 Task: Search one way flight ticket for 1 adult, 6 children, 1 infant in seat and 1 infant on lap in business from Houston: George Bush Intercontinental/houston Airport to Rockford: Chicago Rockford International Airport(was Northwest Chicagoland Regional Airport At Rockford) on 5-1-2023. Choice of flights is Royal air maroc. Number of bags: 8 checked bags. Price is upto 85000. Outbound departure time preference is 21:30.
Action: Mouse moved to (299, 357)
Screenshot: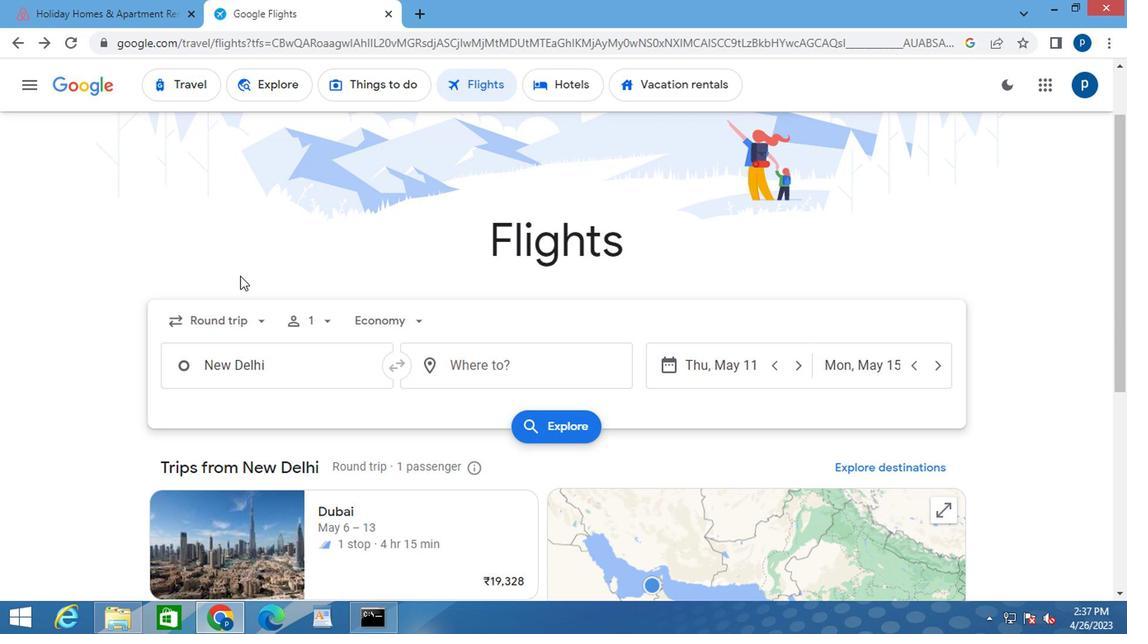 
Action: Mouse pressed left at (299, 357)
Screenshot: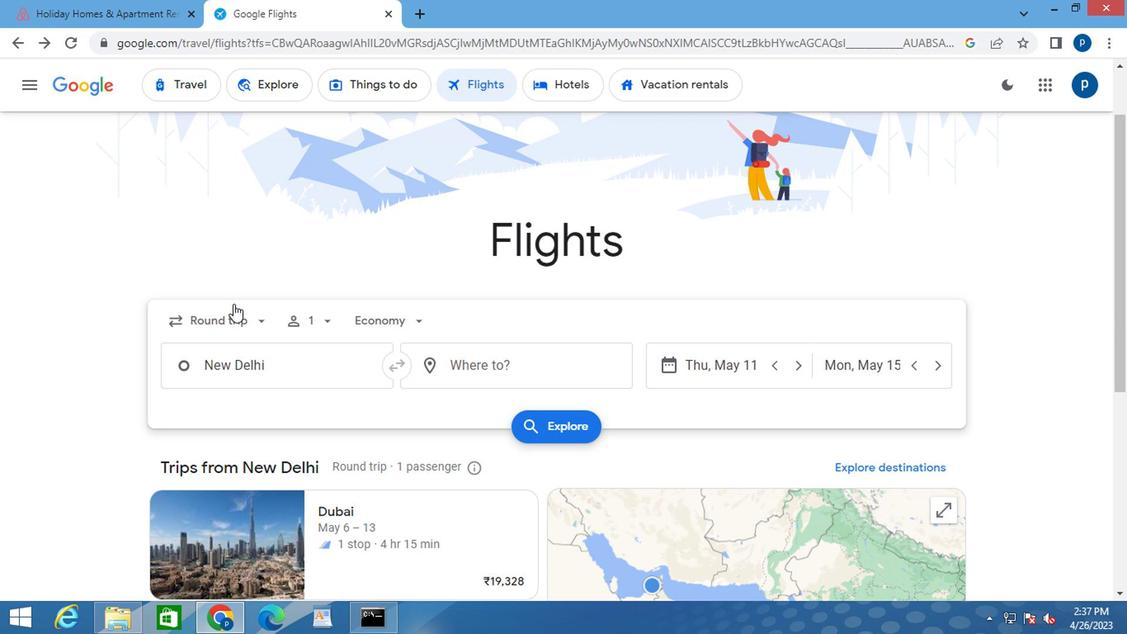 
Action: Mouse moved to (293, 412)
Screenshot: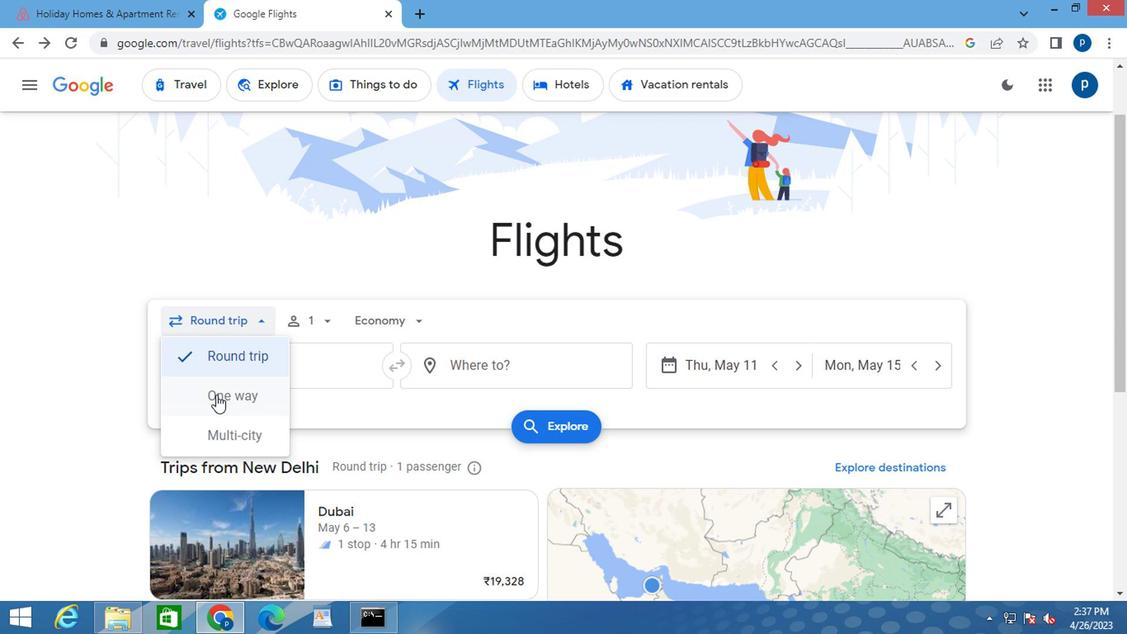 
Action: Mouse pressed left at (293, 412)
Screenshot: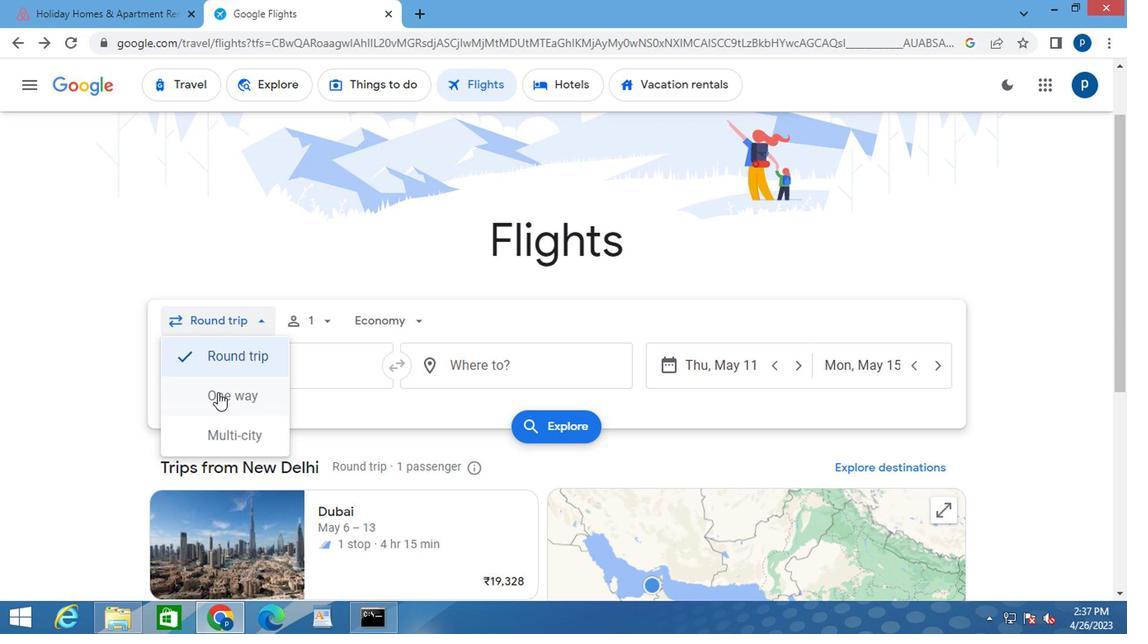 
Action: Mouse moved to (368, 369)
Screenshot: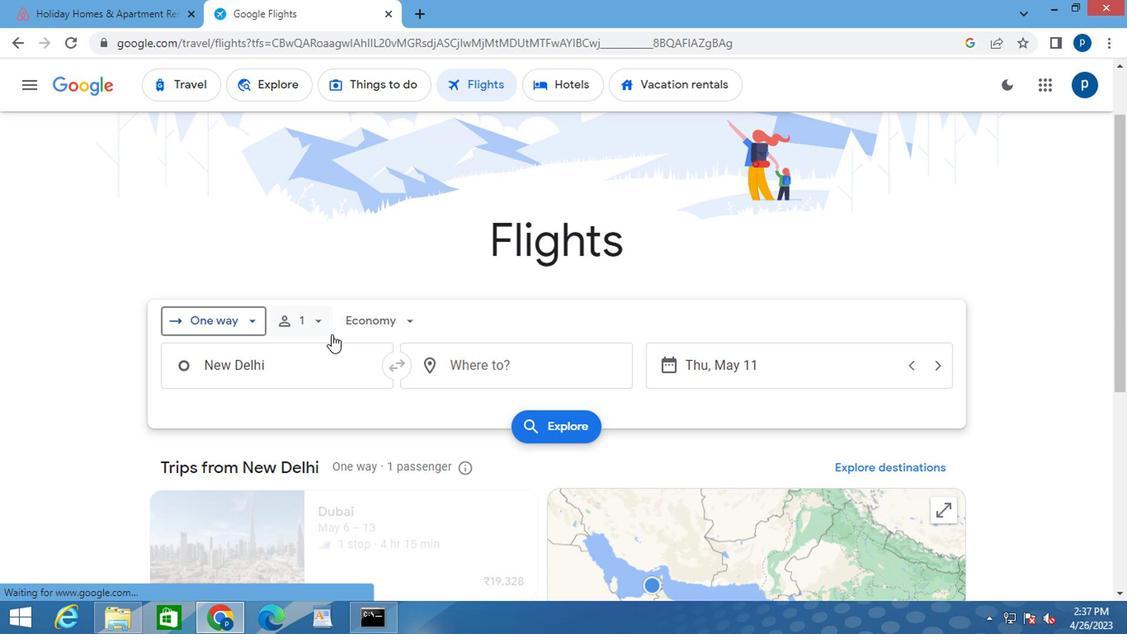 
Action: Mouse pressed left at (368, 369)
Screenshot: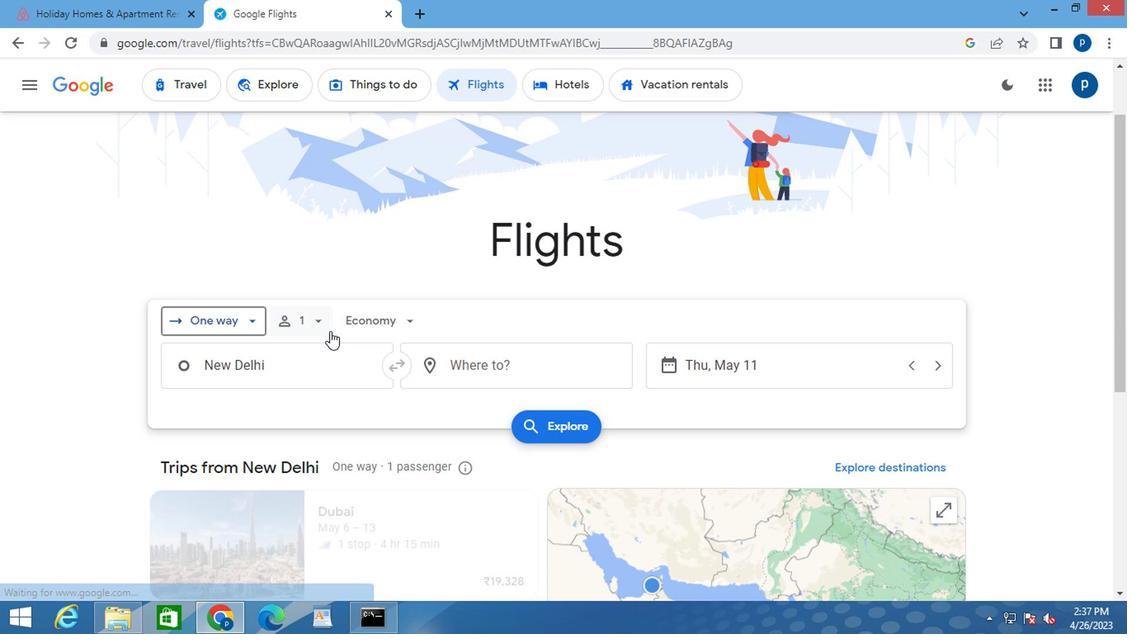 
Action: Mouse moved to (453, 424)
Screenshot: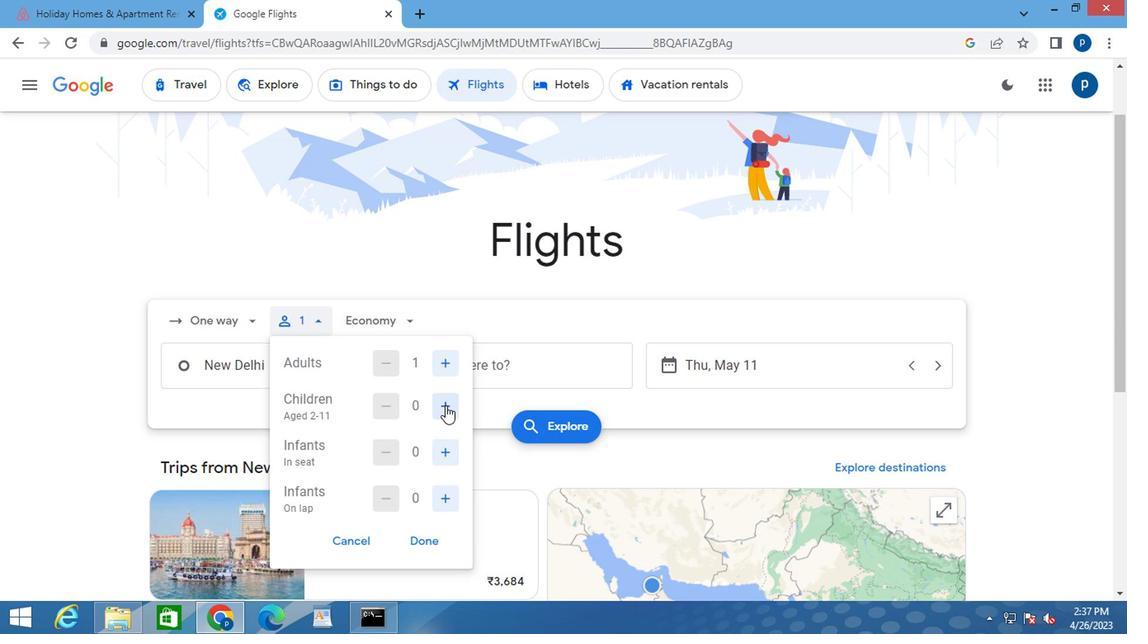 
Action: Mouse pressed left at (453, 424)
Screenshot: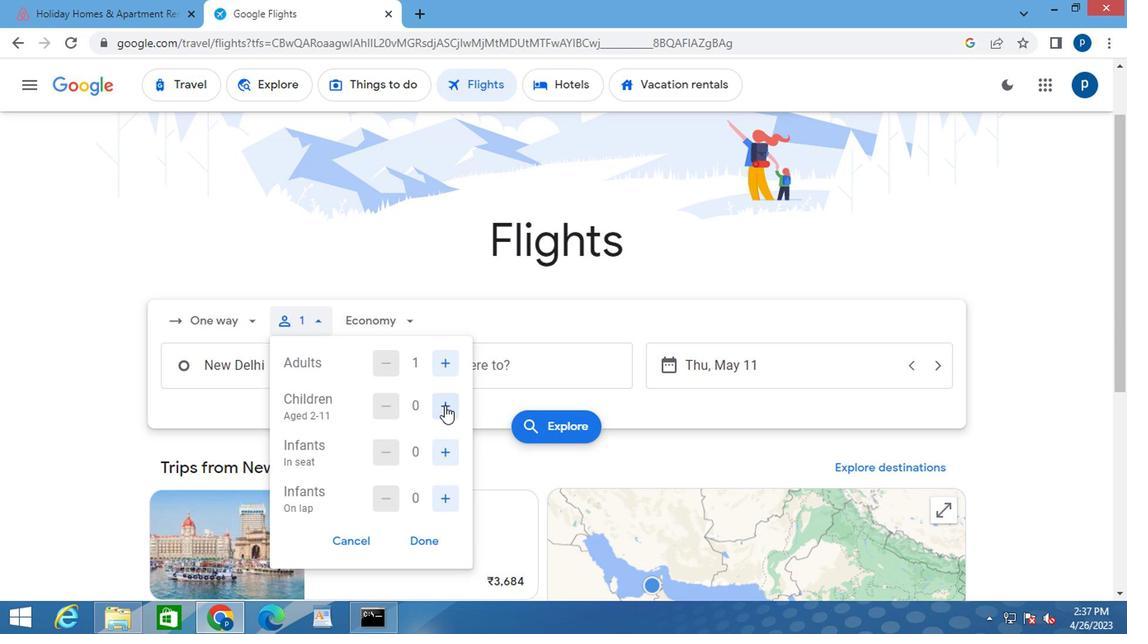 
Action: Mouse pressed left at (453, 424)
Screenshot: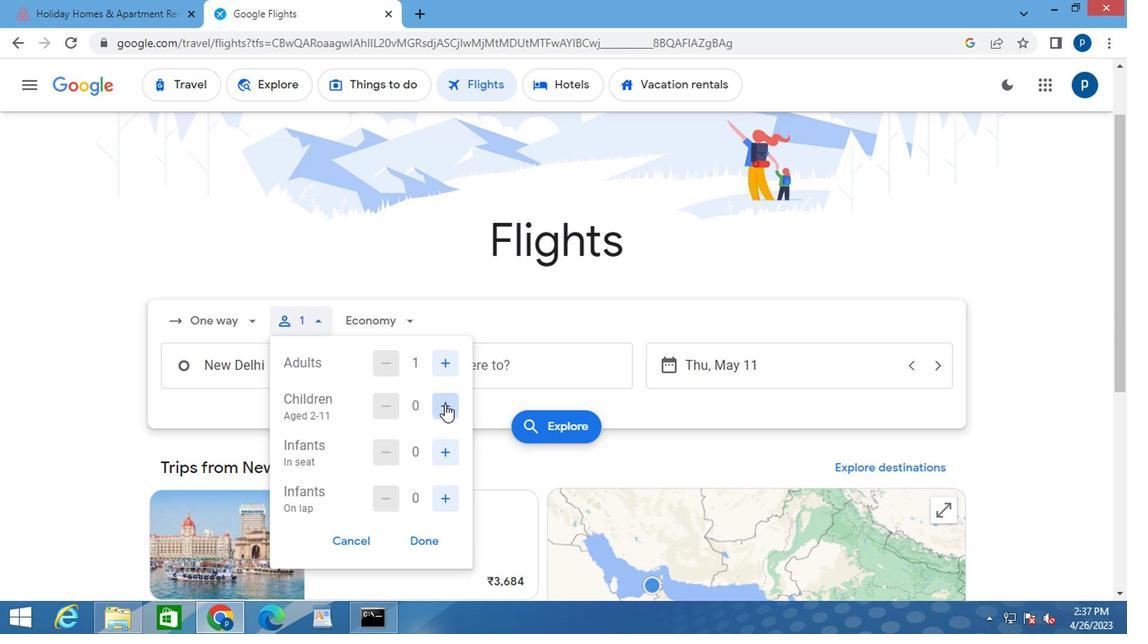 
Action: Mouse pressed left at (453, 424)
Screenshot: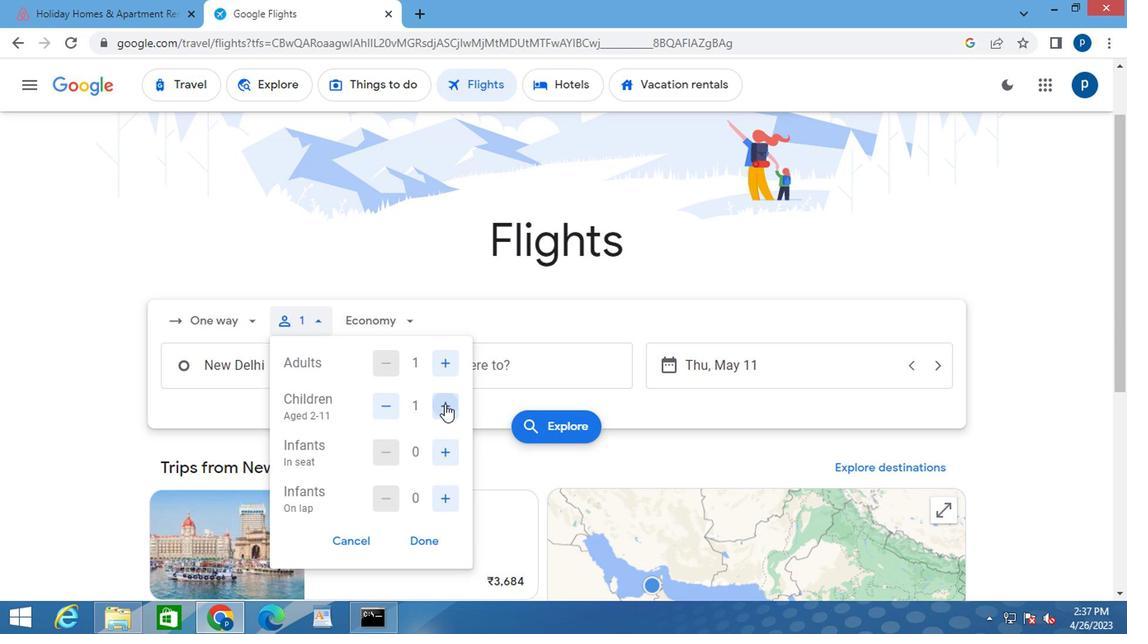 
Action: Mouse moved to (453, 424)
Screenshot: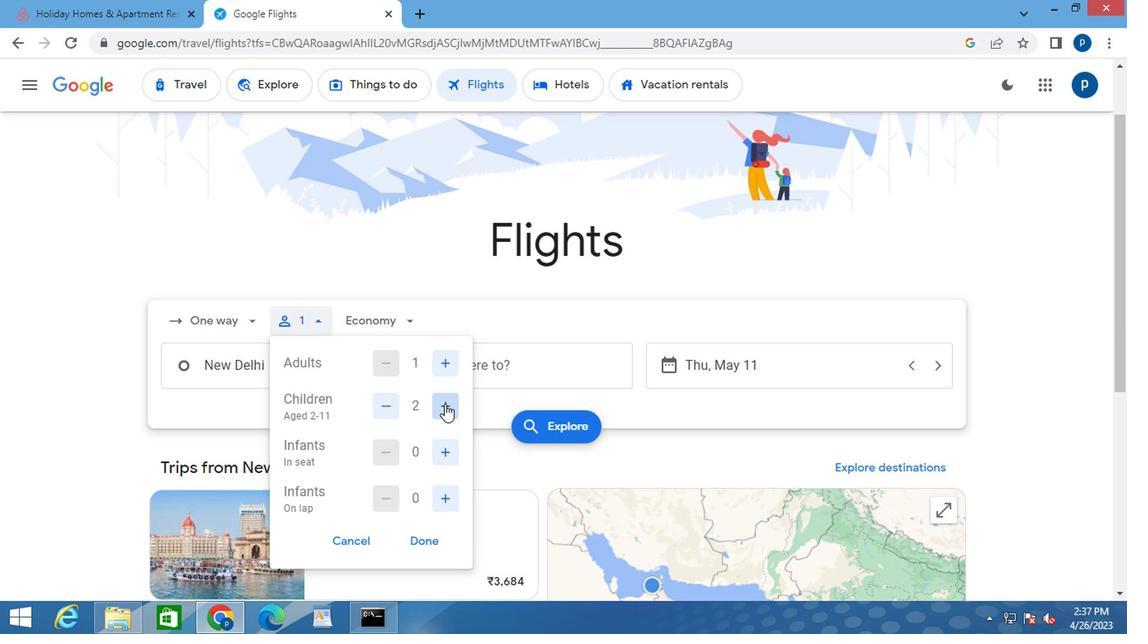 
Action: Mouse pressed left at (453, 424)
Screenshot: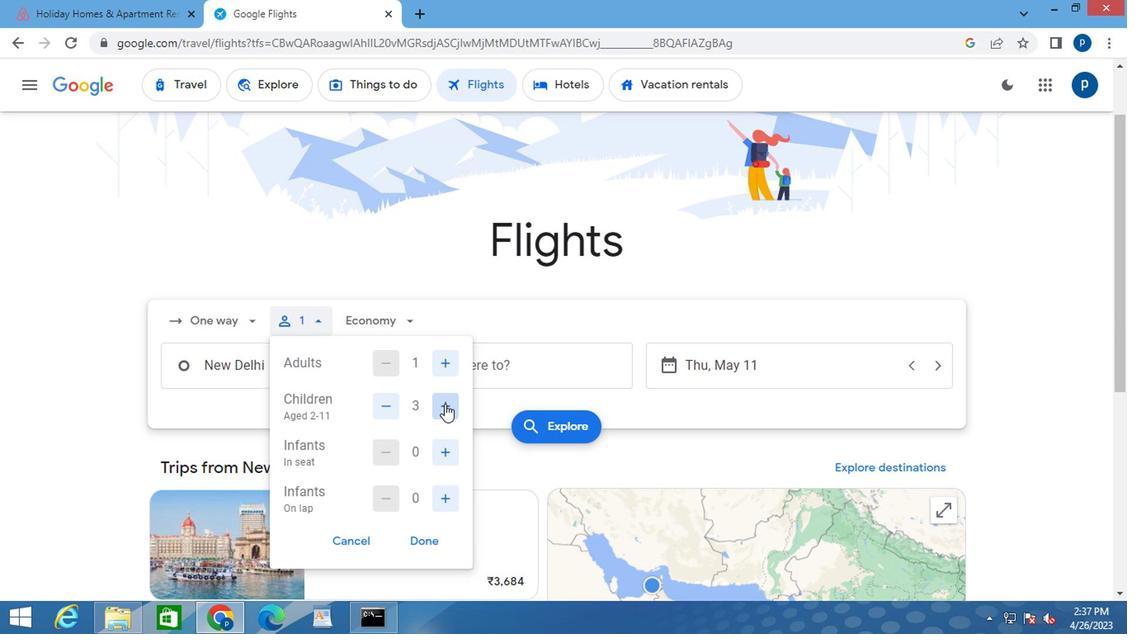 
Action: Mouse pressed left at (453, 424)
Screenshot: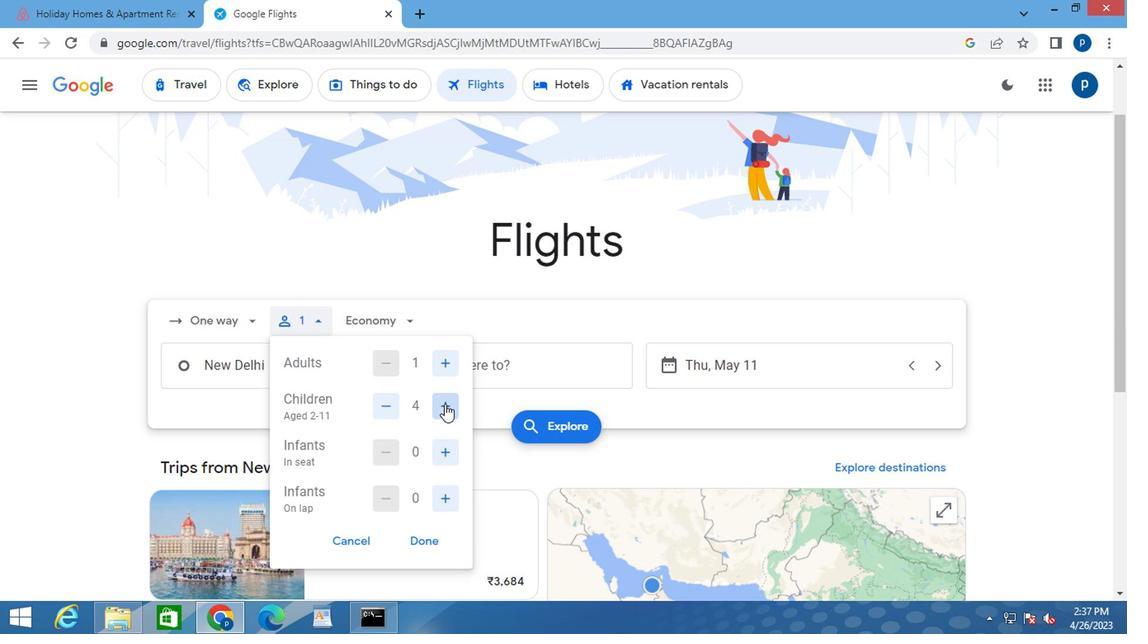 
Action: Mouse pressed left at (453, 424)
Screenshot: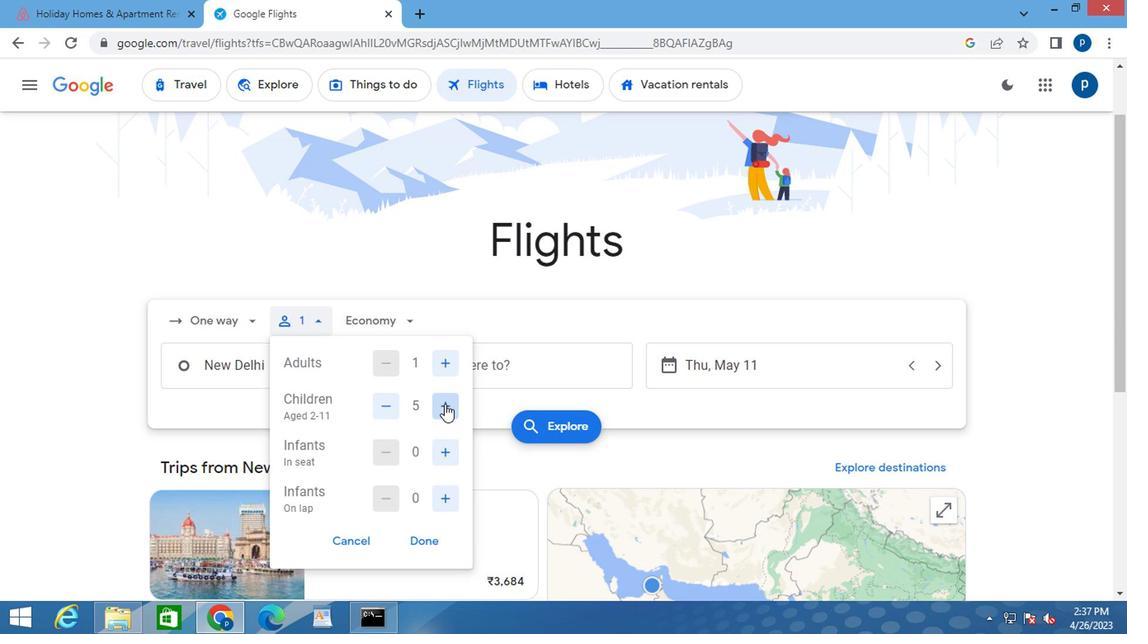 
Action: Mouse moved to (453, 455)
Screenshot: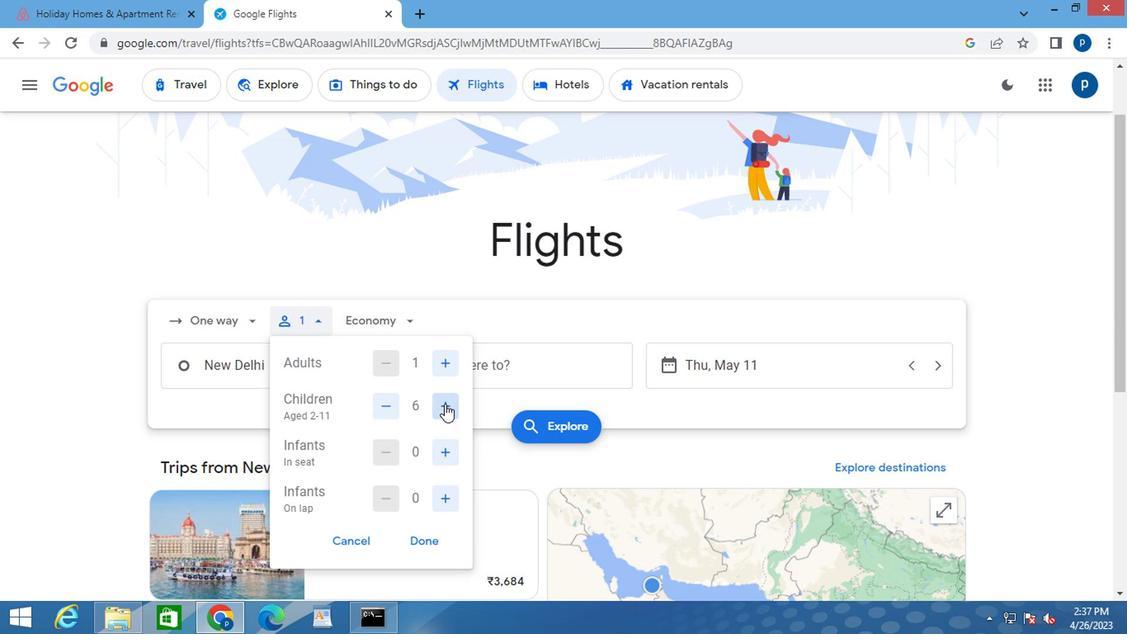 
Action: Mouse pressed left at (453, 455)
Screenshot: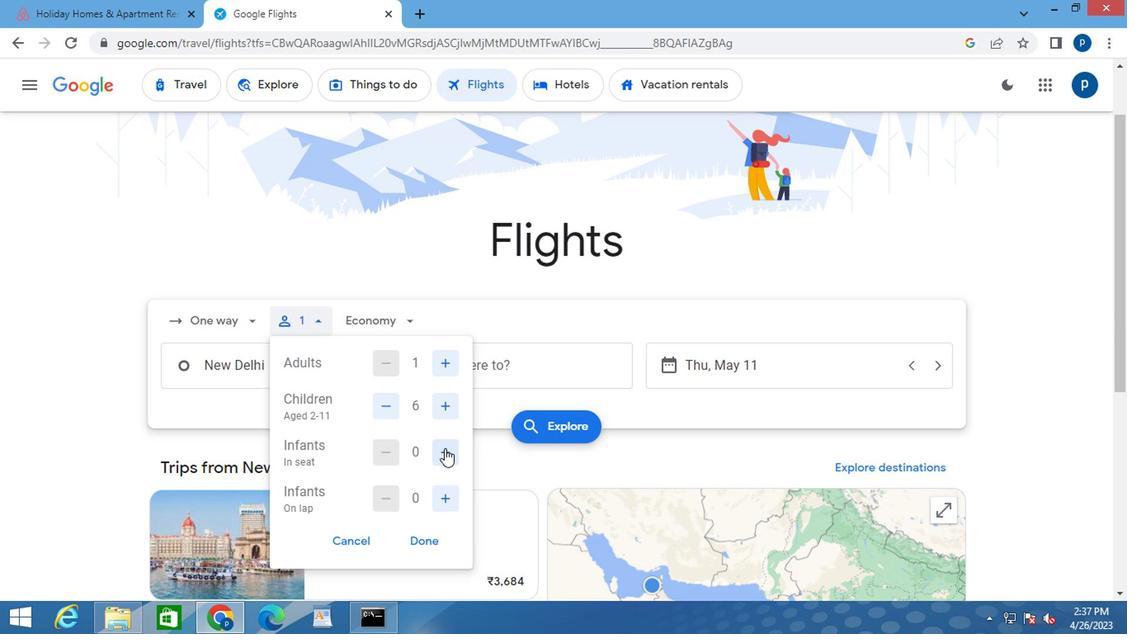 
Action: Mouse moved to (452, 488)
Screenshot: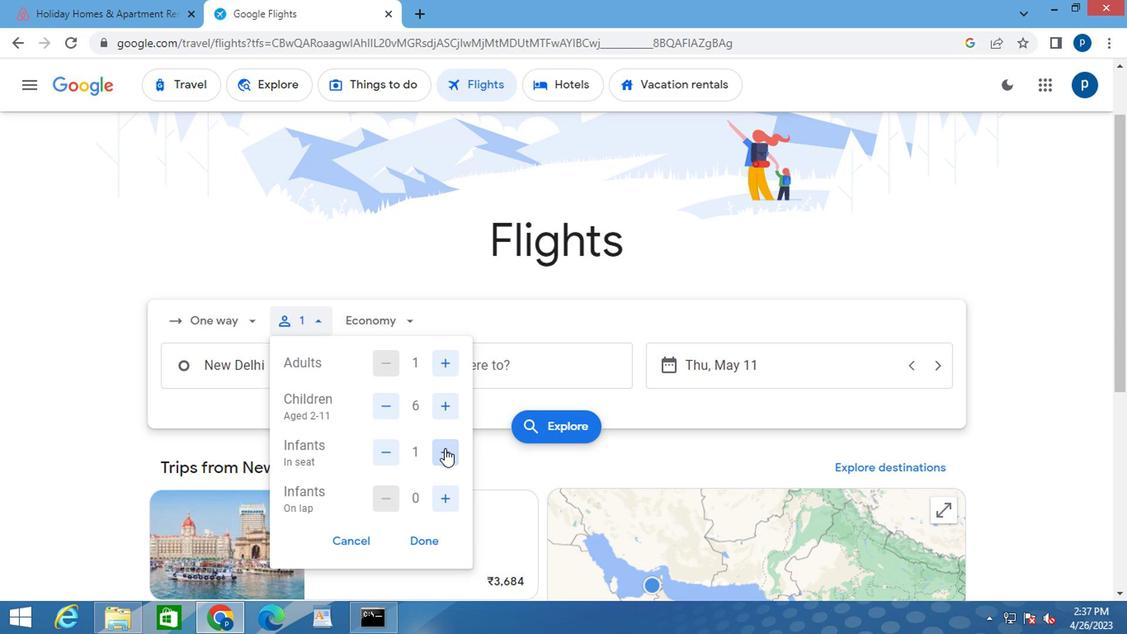 
Action: Mouse pressed left at (452, 488)
Screenshot: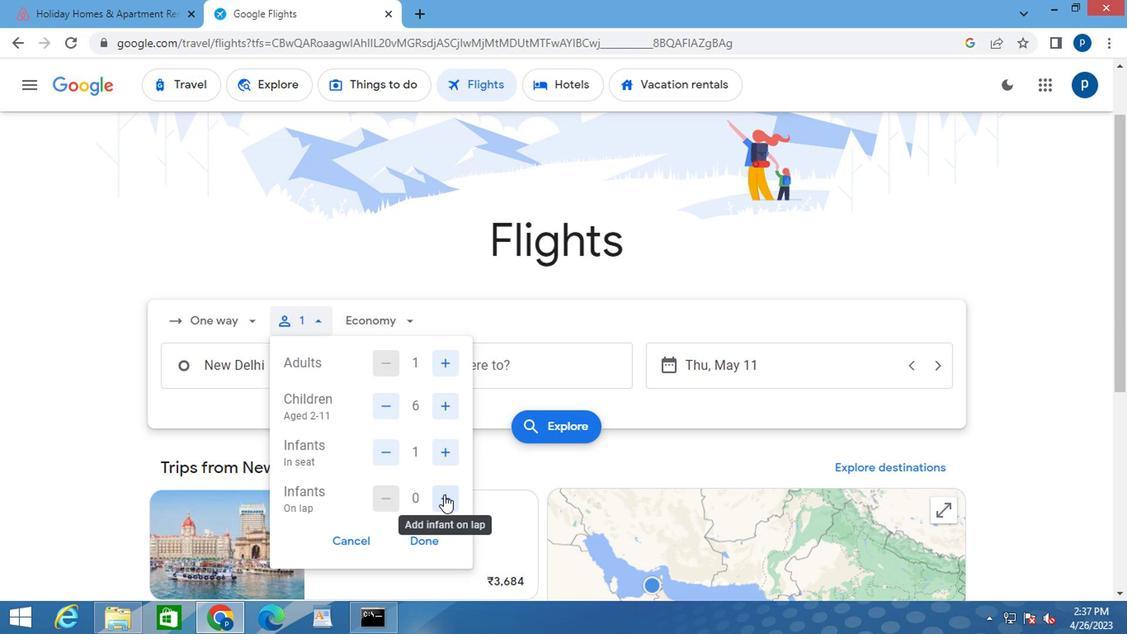 
Action: Mouse moved to (442, 517)
Screenshot: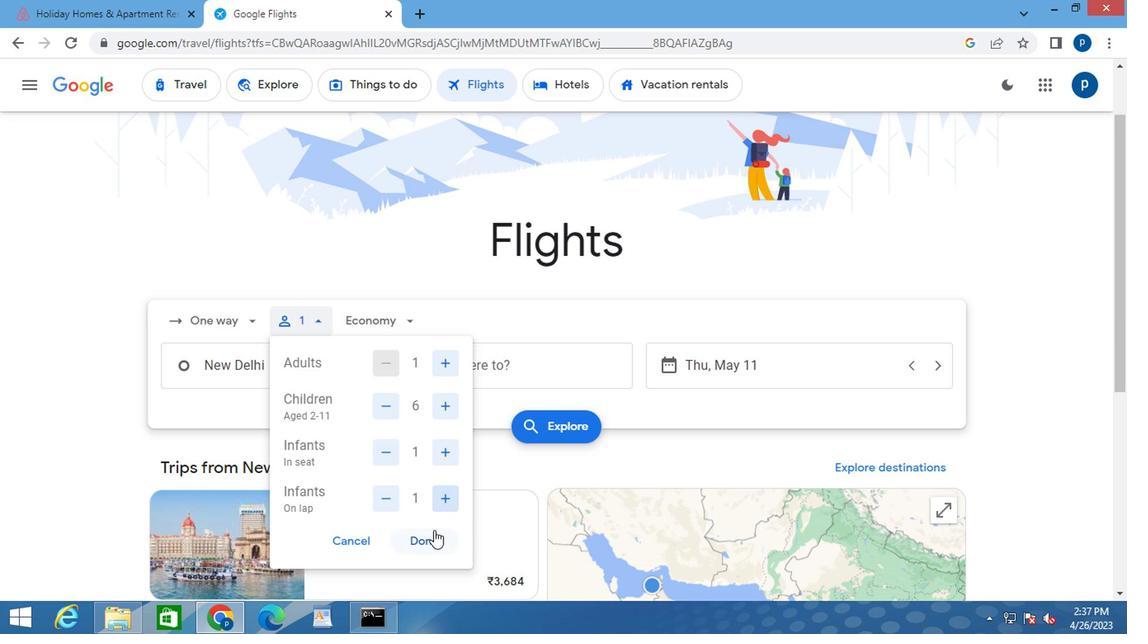 
Action: Mouse pressed left at (442, 517)
Screenshot: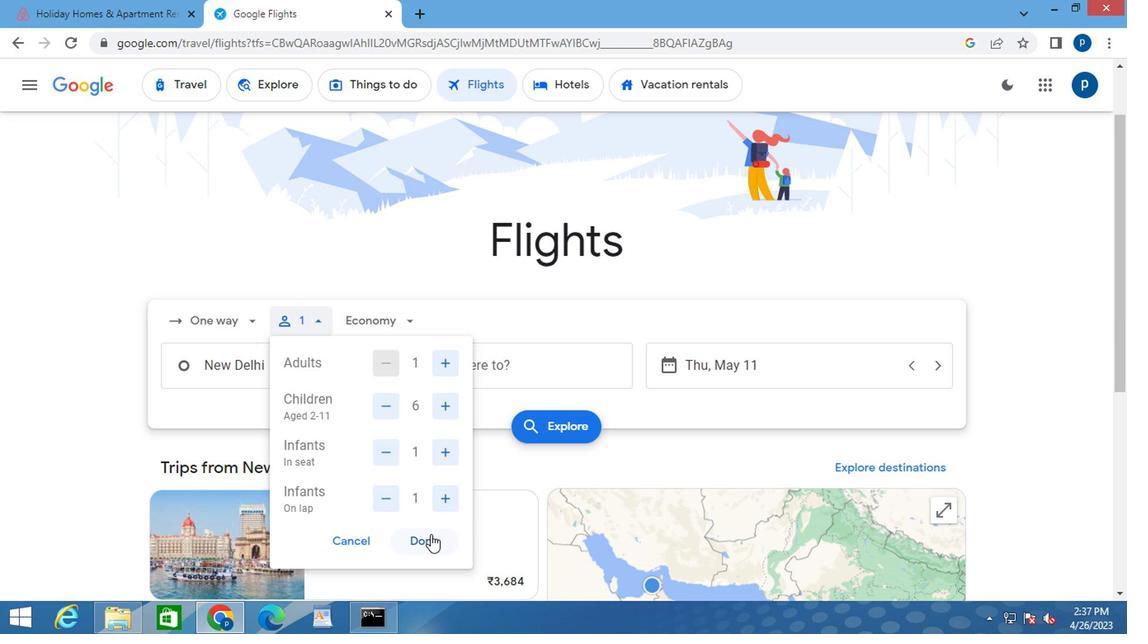 
Action: Mouse moved to (416, 374)
Screenshot: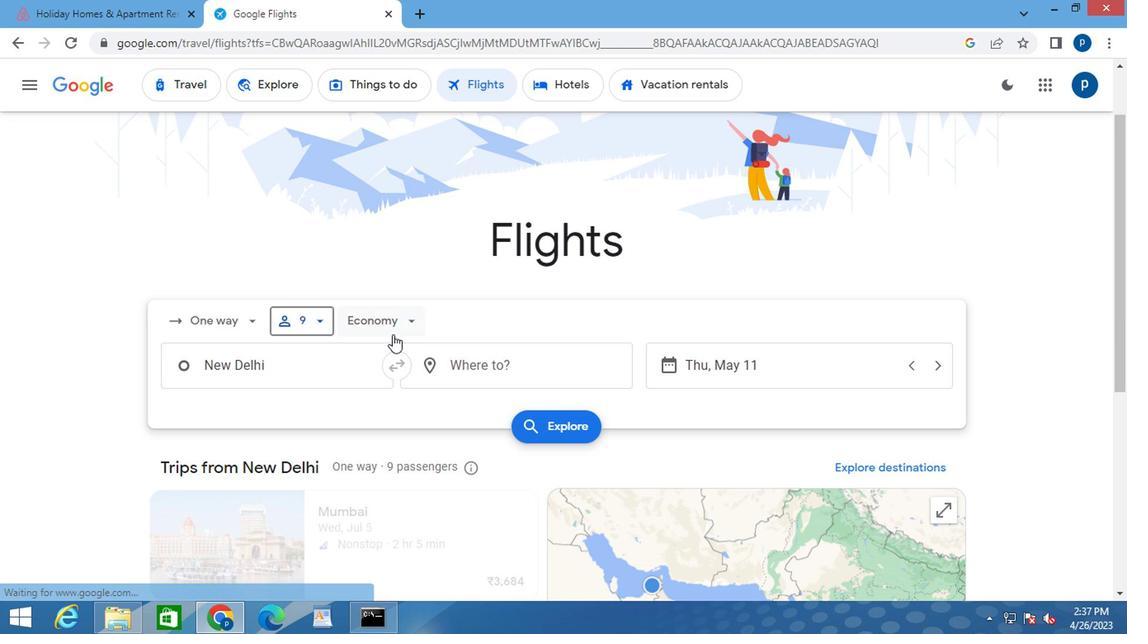 
Action: Mouse pressed left at (416, 374)
Screenshot: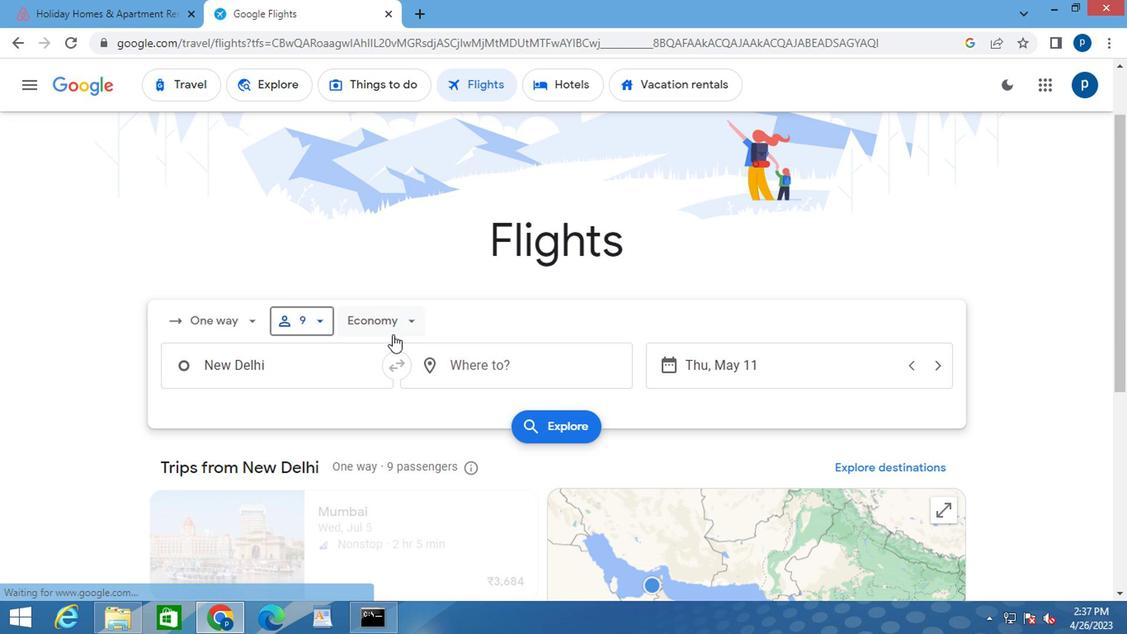 
Action: Mouse moved to (435, 443)
Screenshot: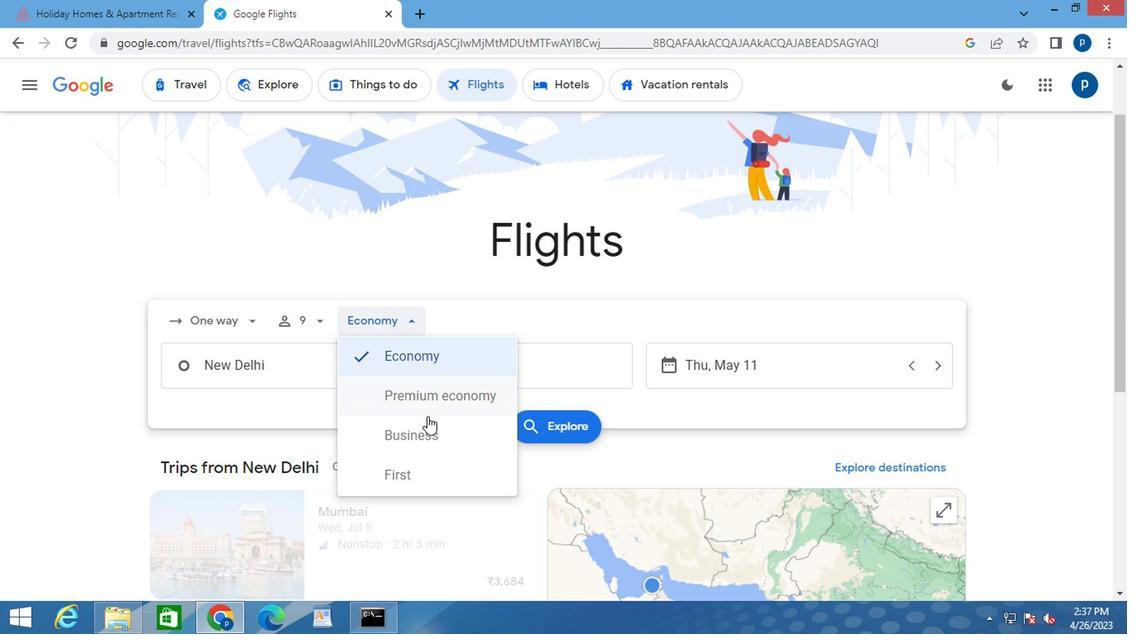 
Action: Mouse pressed left at (435, 443)
Screenshot: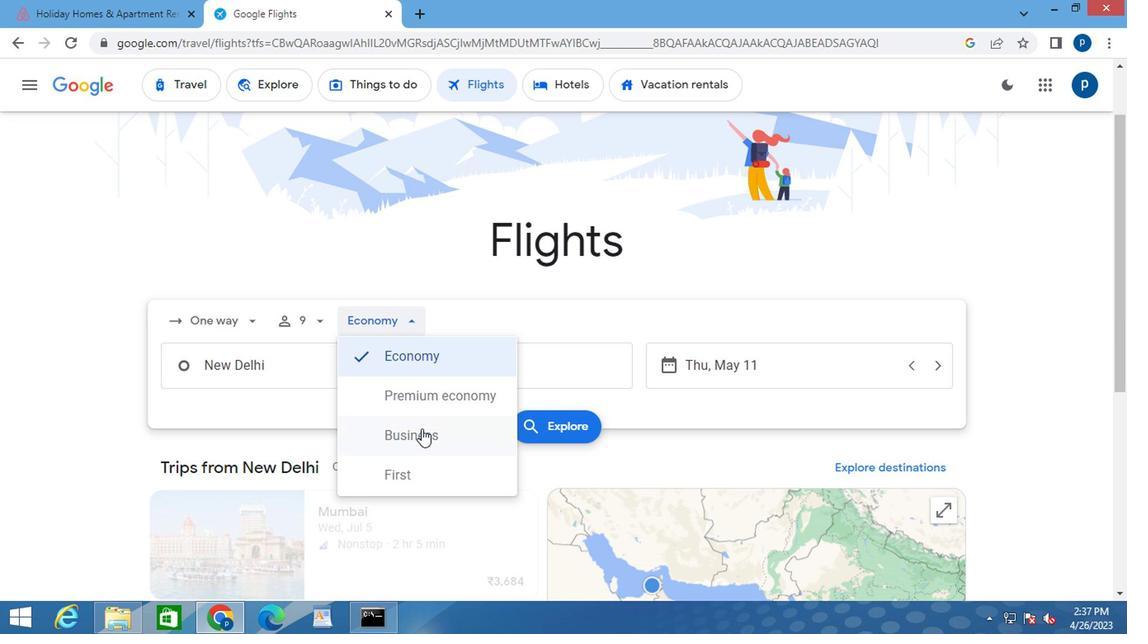 
Action: Mouse moved to (332, 397)
Screenshot: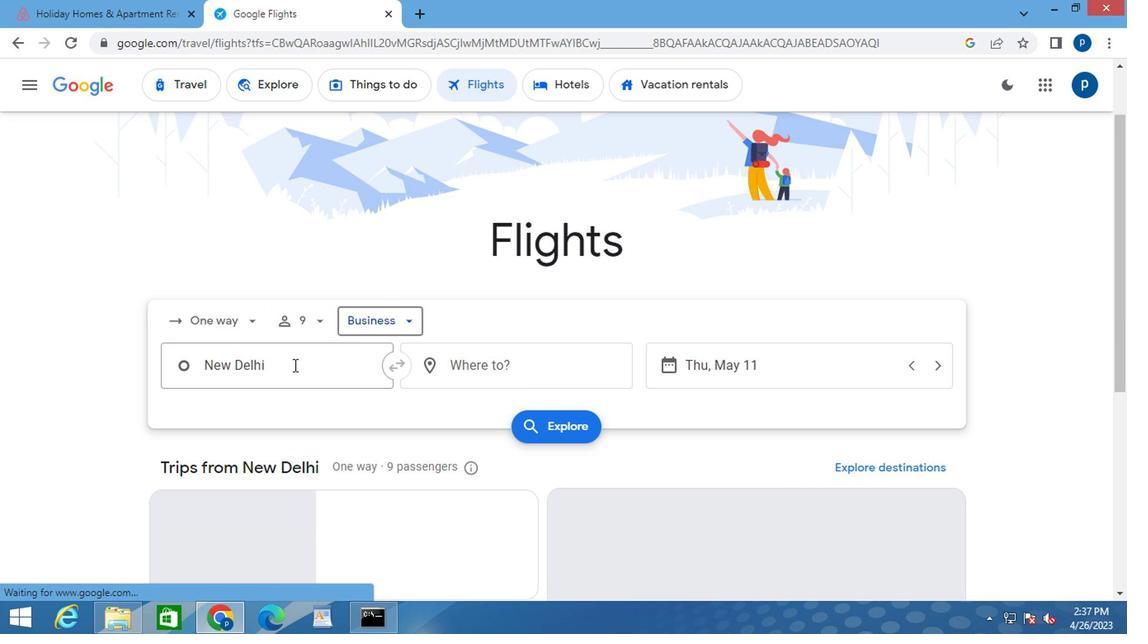 
Action: Mouse pressed left at (332, 397)
Screenshot: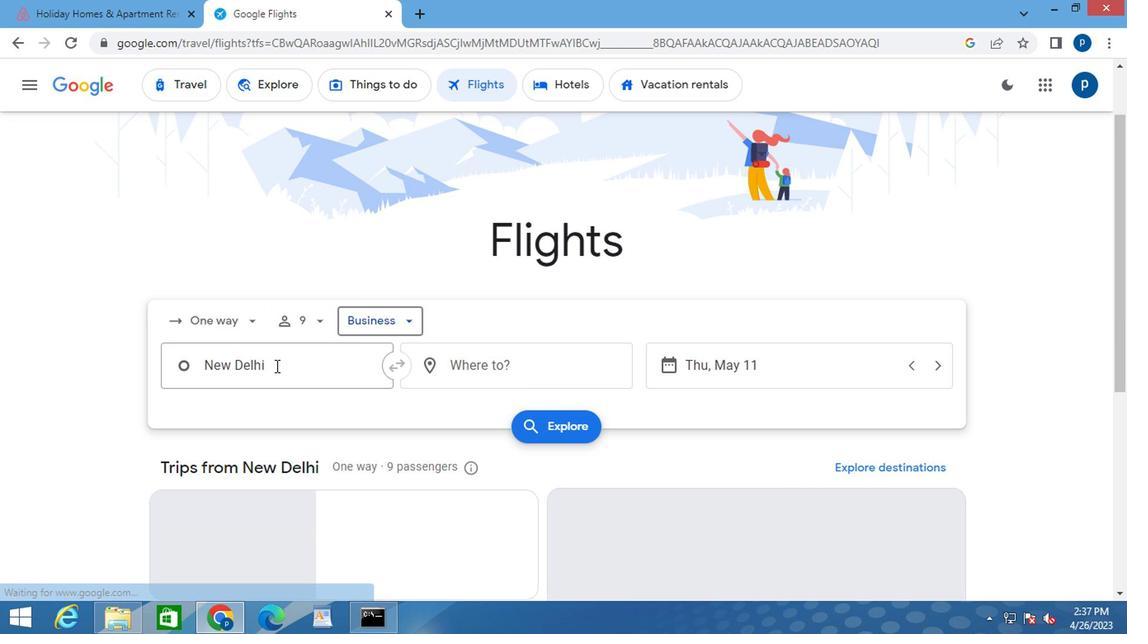 
Action: Mouse pressed left at (332, 397)
Screenshot: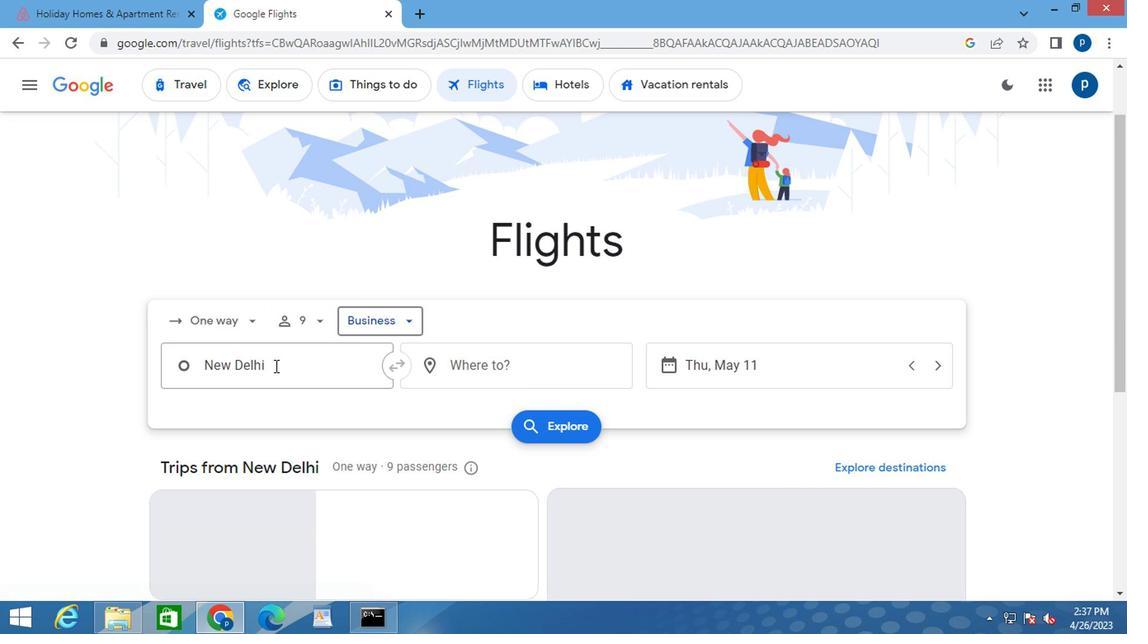 
Action: Key pressed <Key.caps_lock>g<Key.caps_lock>eorge<Key.space><Key.caps_lock>b<Key.caps_lock>ush
Screenshot: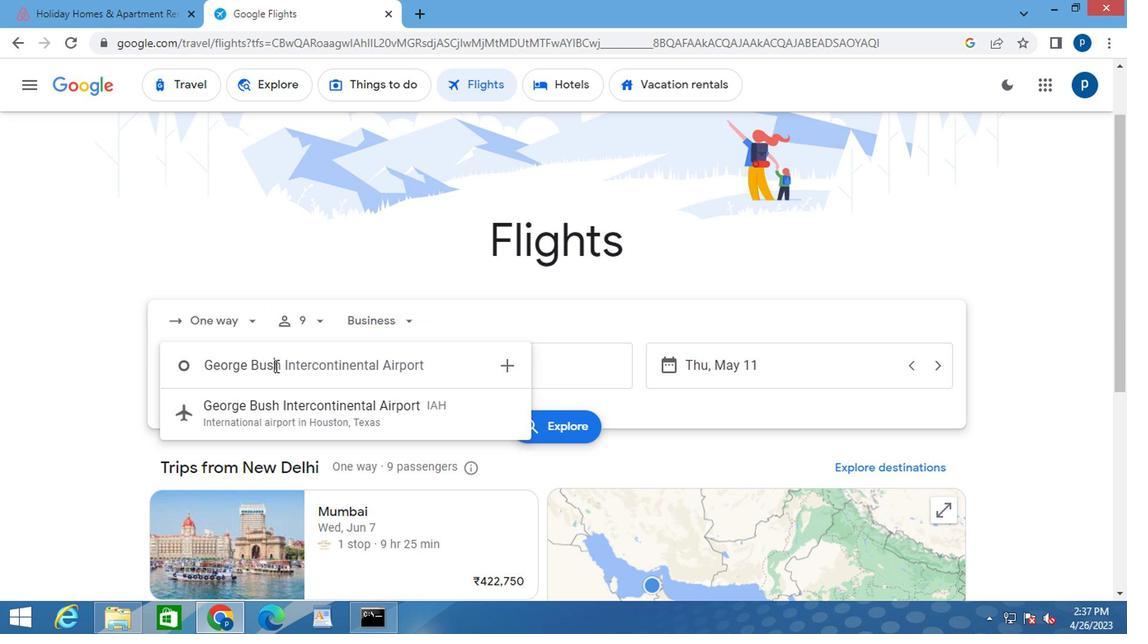 
Action: Mouse moved to (393, 440)
Screenshot: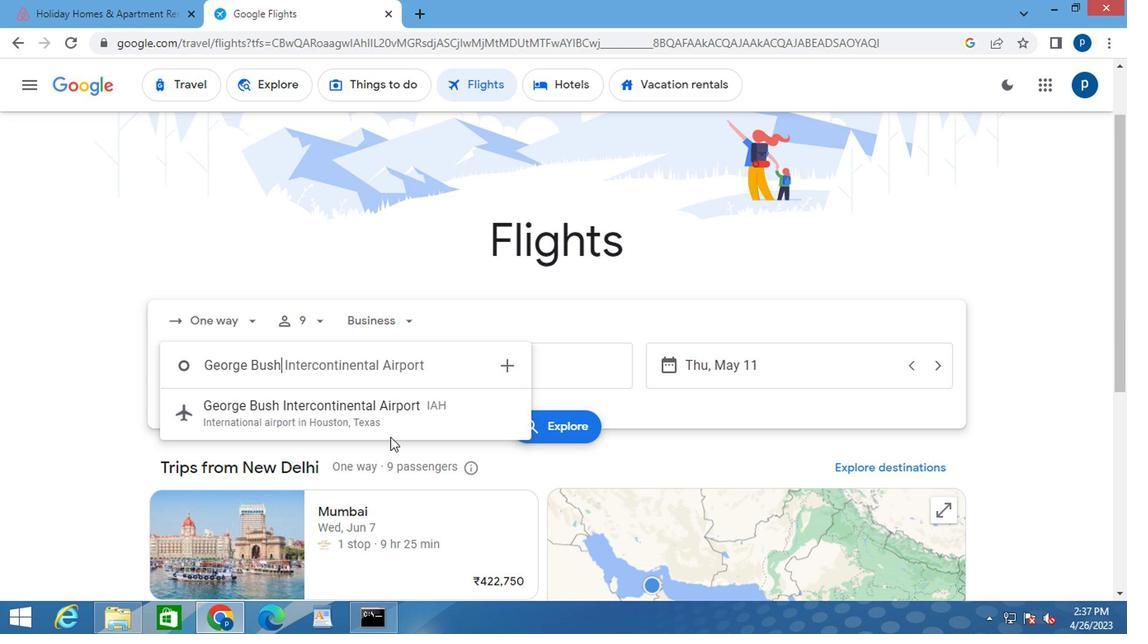 
Action: Mouse pressed left at (393, 440)
Screenshot: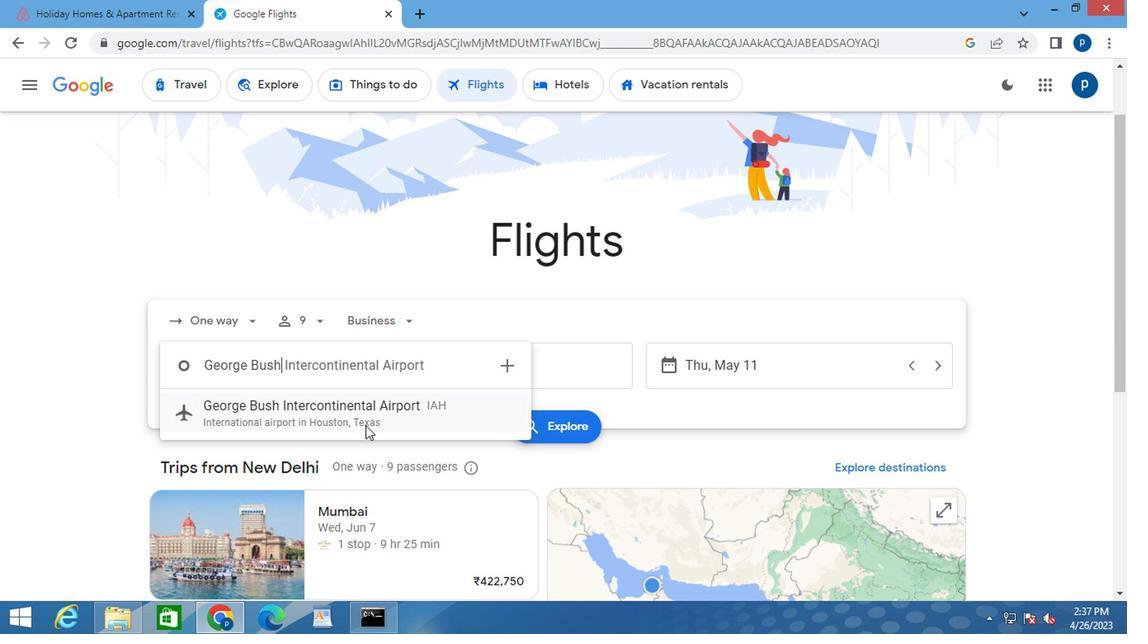 
Action: Mouse moved to (489, 404)
Screenshot: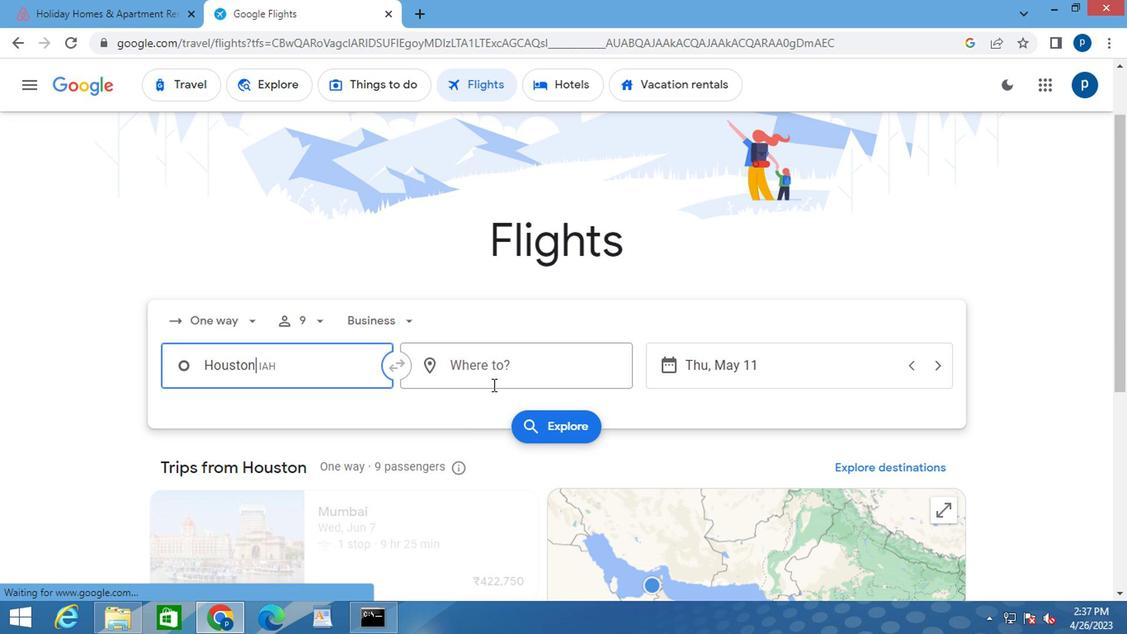 
Action: Mouse pressed left at (489, 404)
Screenshot: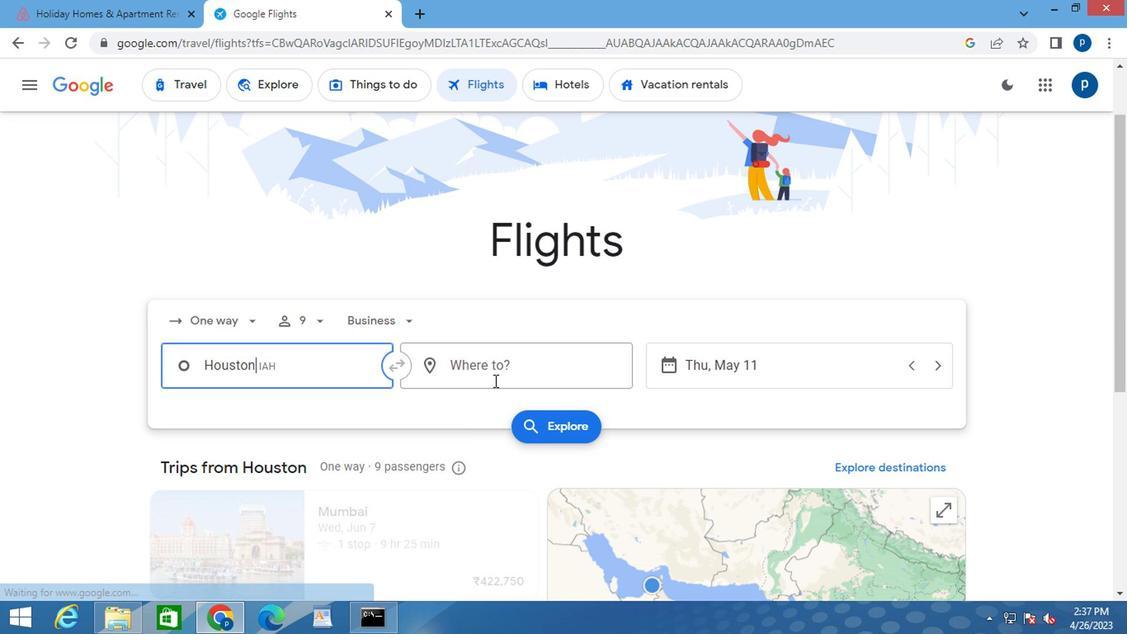 
Action: Key pressed <Key.caps_lock>c<Key.caps_lock>hicago
Screenshot: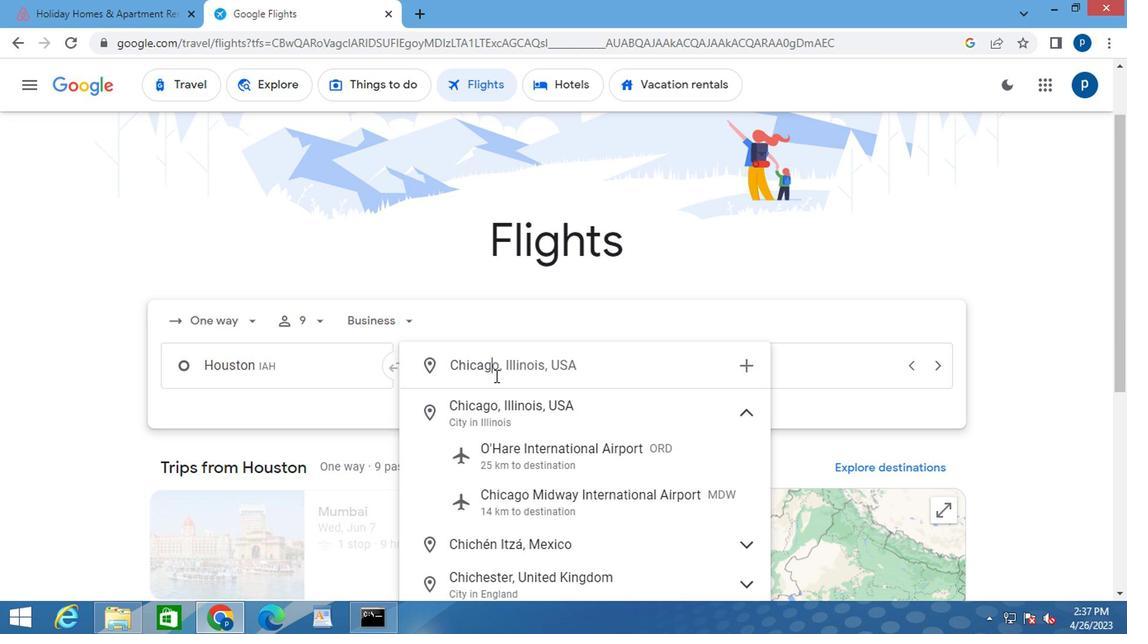
Action: Mouse moved to (535, 521)
Screenshot: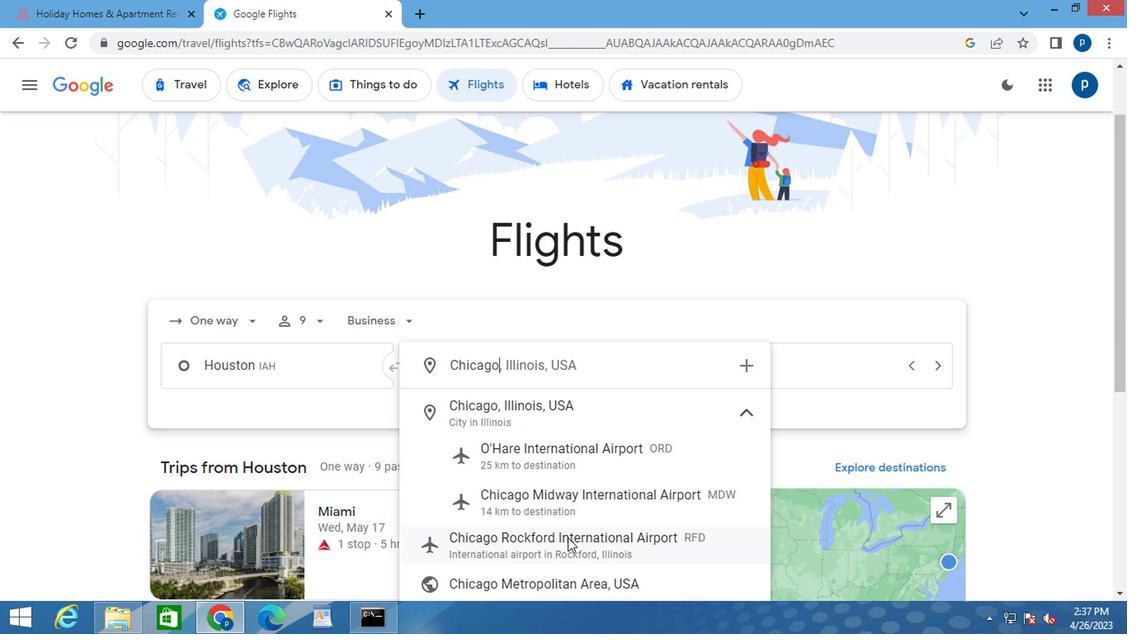 
Action: Mouse pressed left at (535, 521)
Screenshot: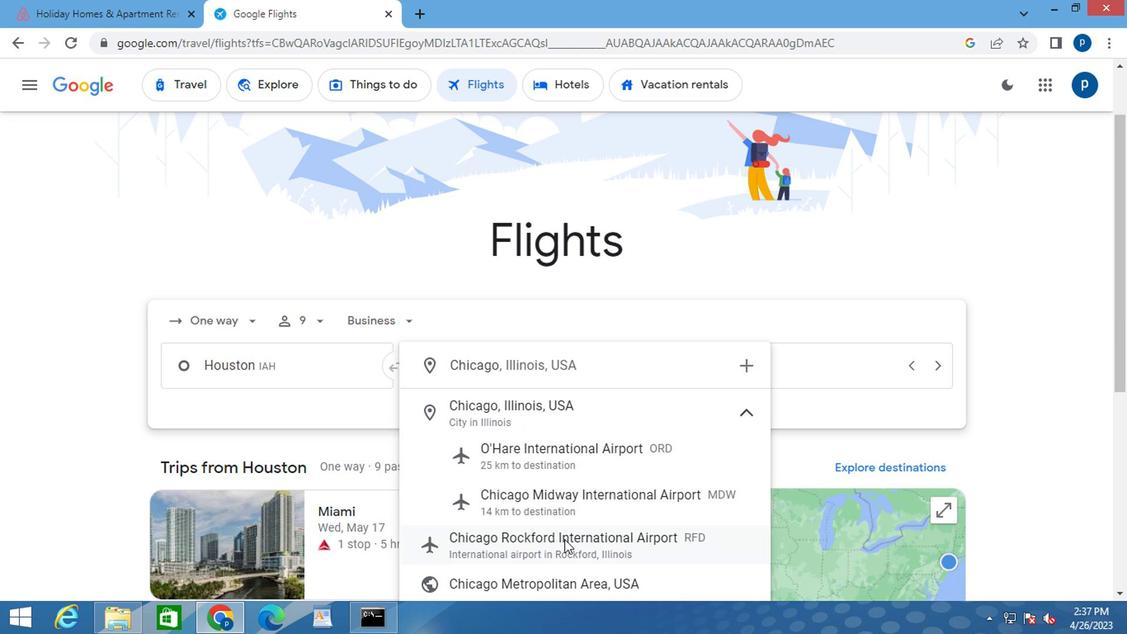 
Action: Mouse moved to (610, 398)
Screenshot: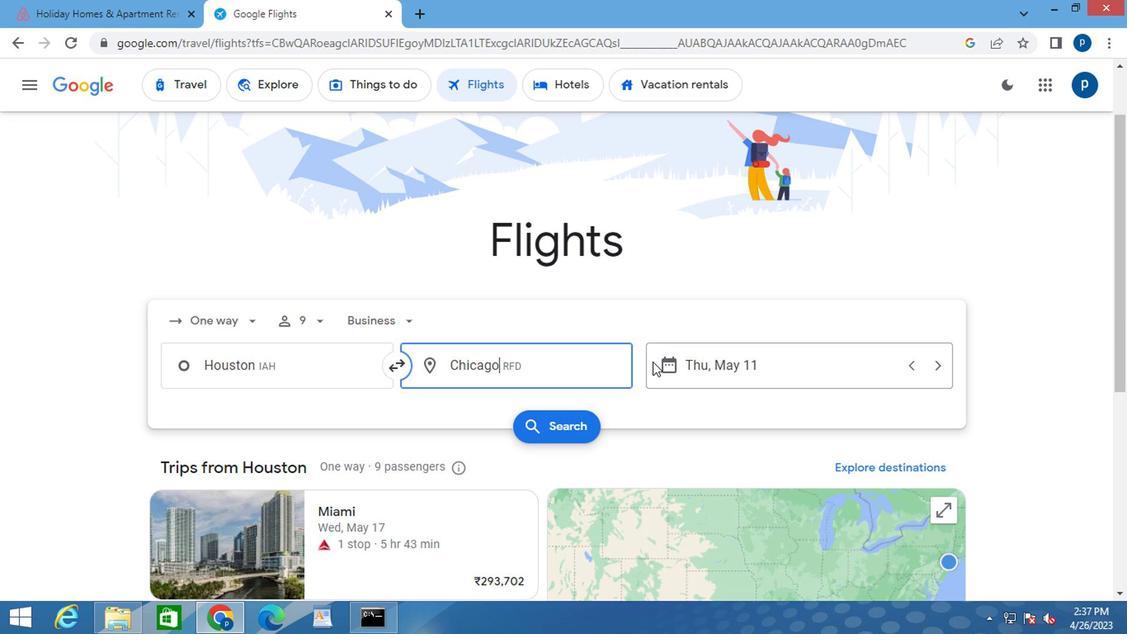 
Action: Mouse pressed left at (610, 398)
Screenshot: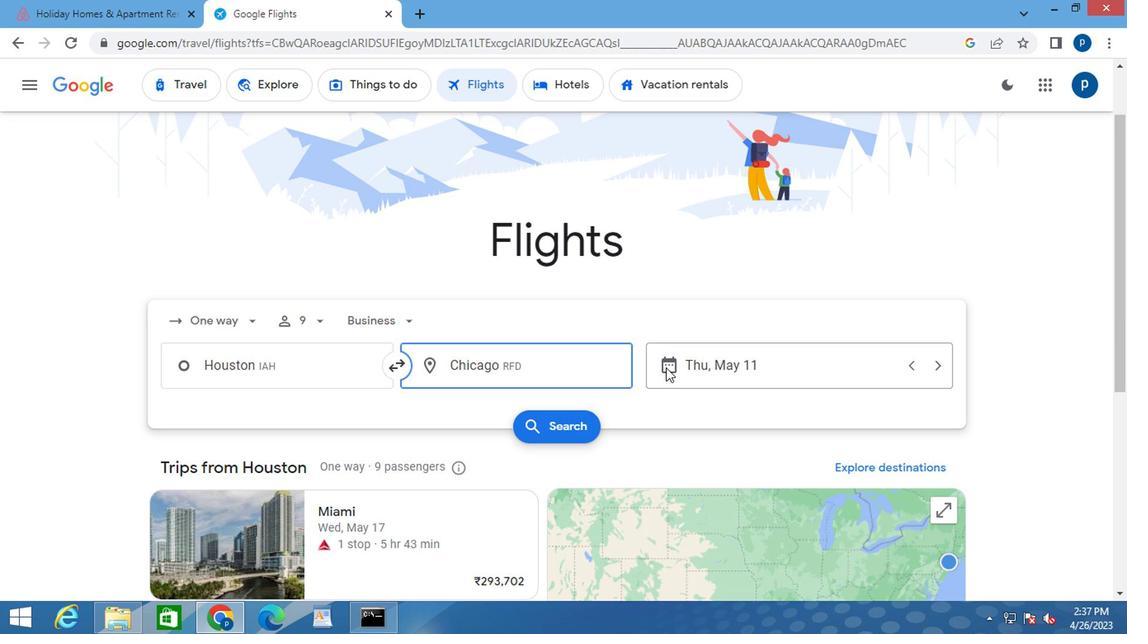 
Action: Mouse moved to (647, 331)
Screenshot: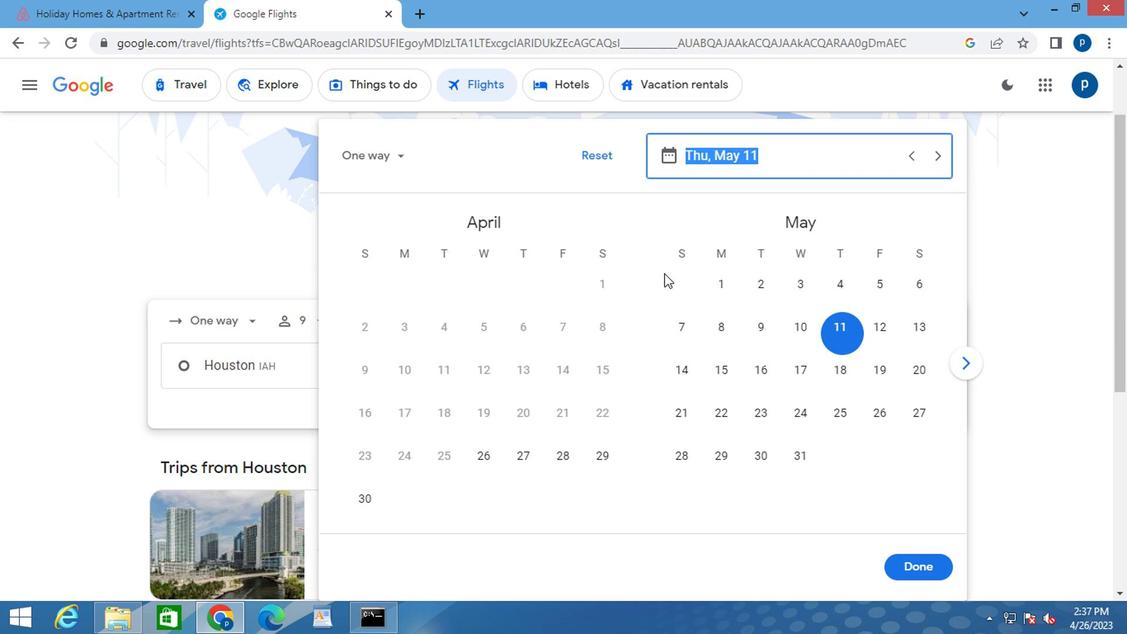 
Action: Mouse pressed left at (647, 331)
Screenshot: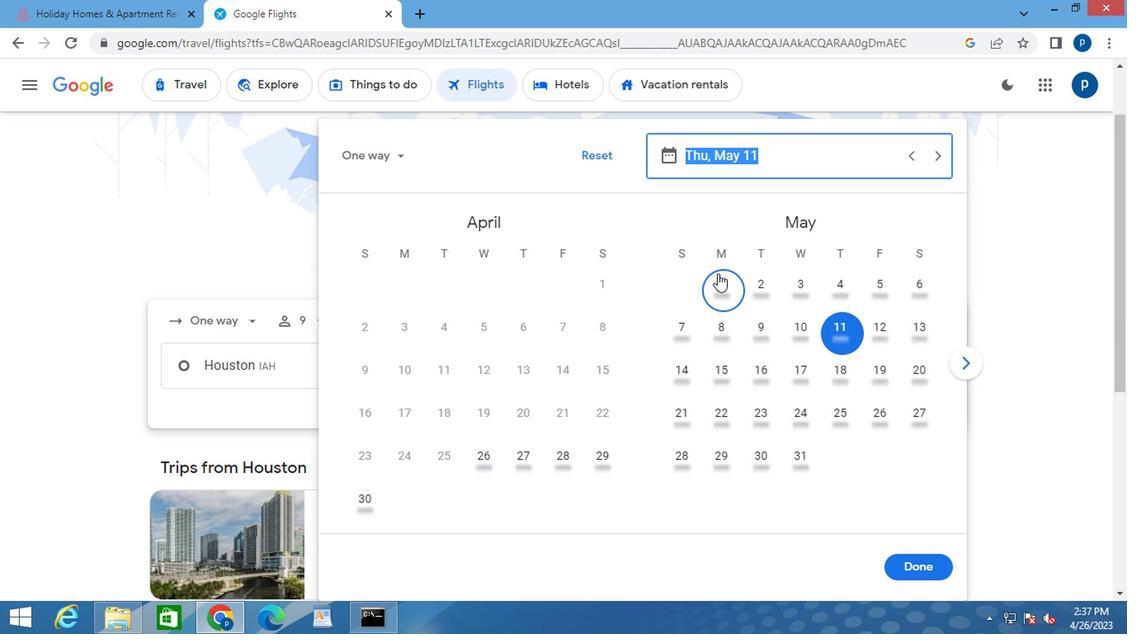 
Action: Mouse moved to (800, 537)
Screenshot: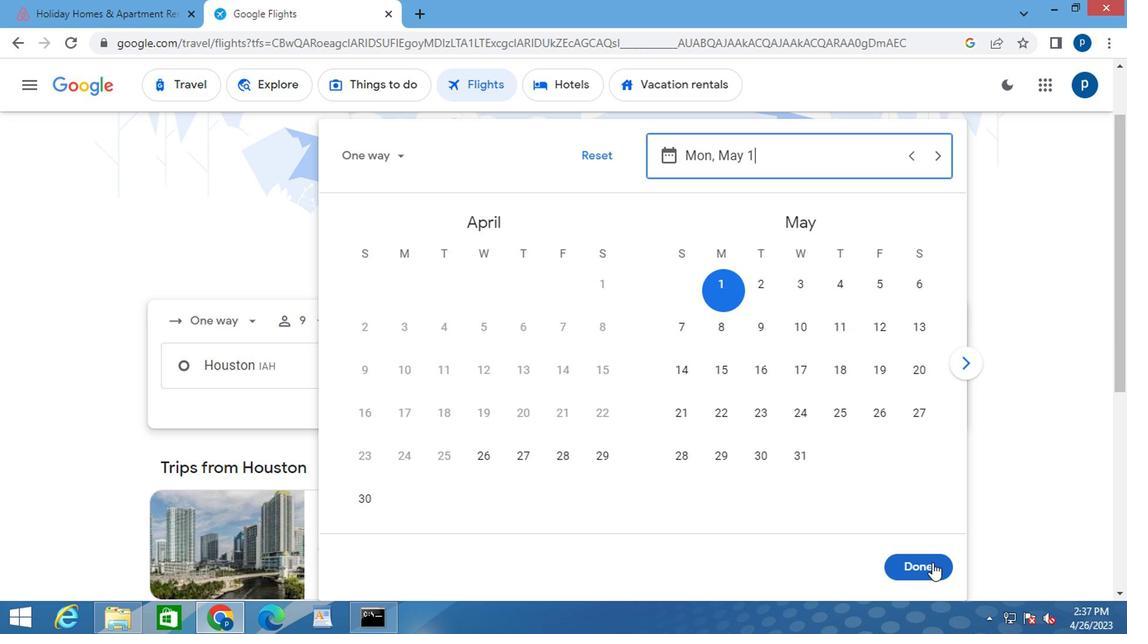
Action: Mouse pressed left at (800, 537)
Screenshot: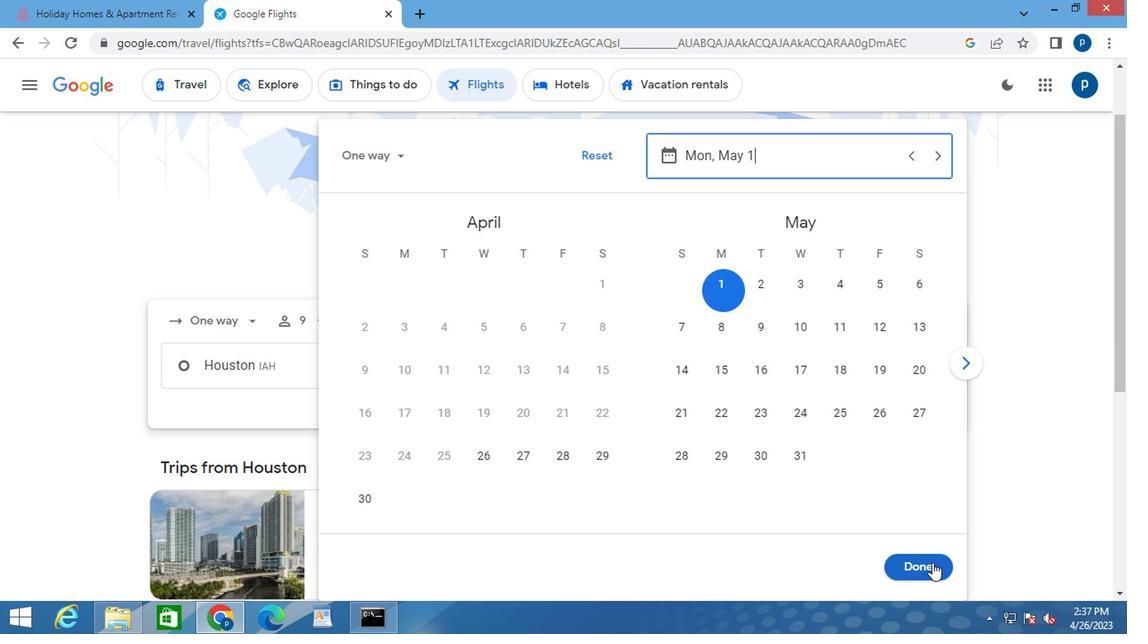 
Action: Mouse moved to (529, 438)
Screenshot: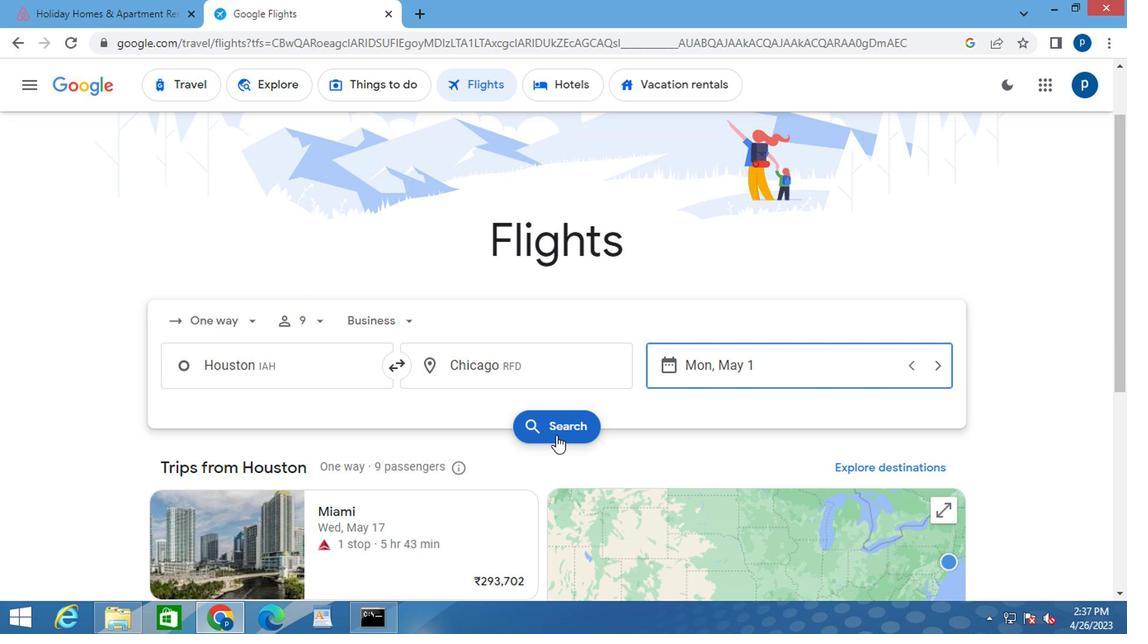
Action: Mouse pressed left at (529, 438)
Screenshot: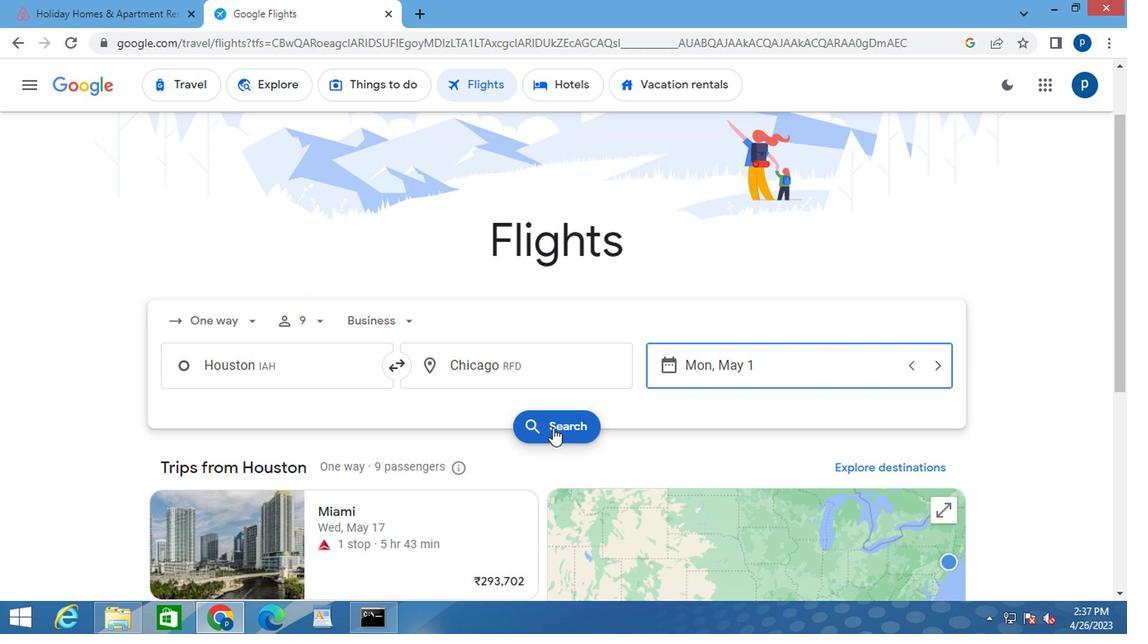 
Action: Mouse moved to (249, 307)
Screenshot: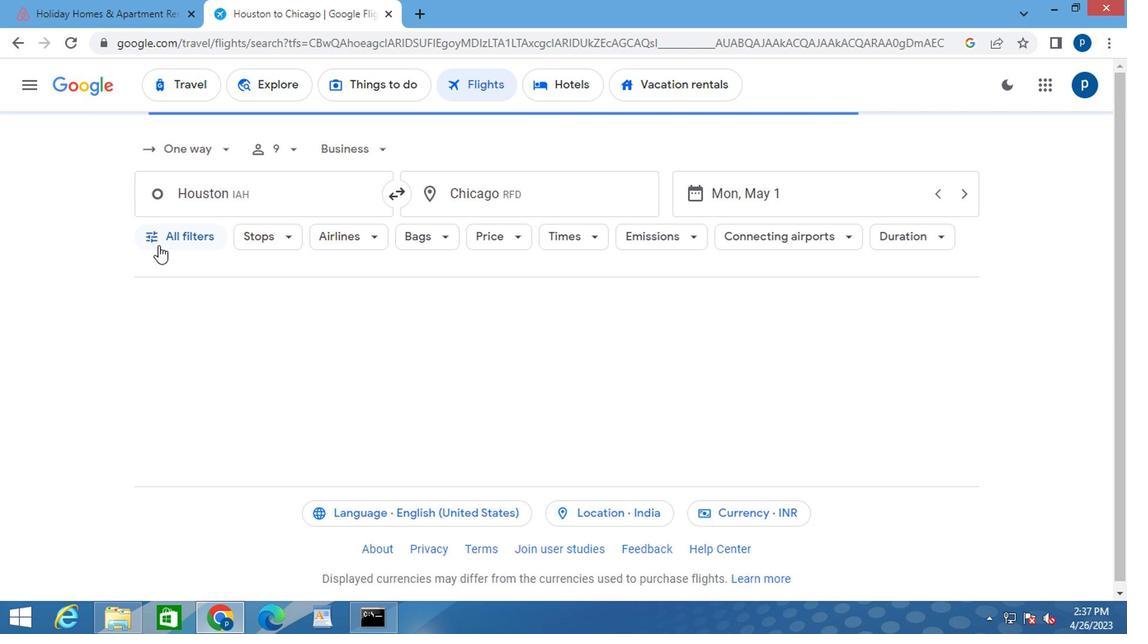 
Action: Mouse pressed left at (249, 307)
Screenshot: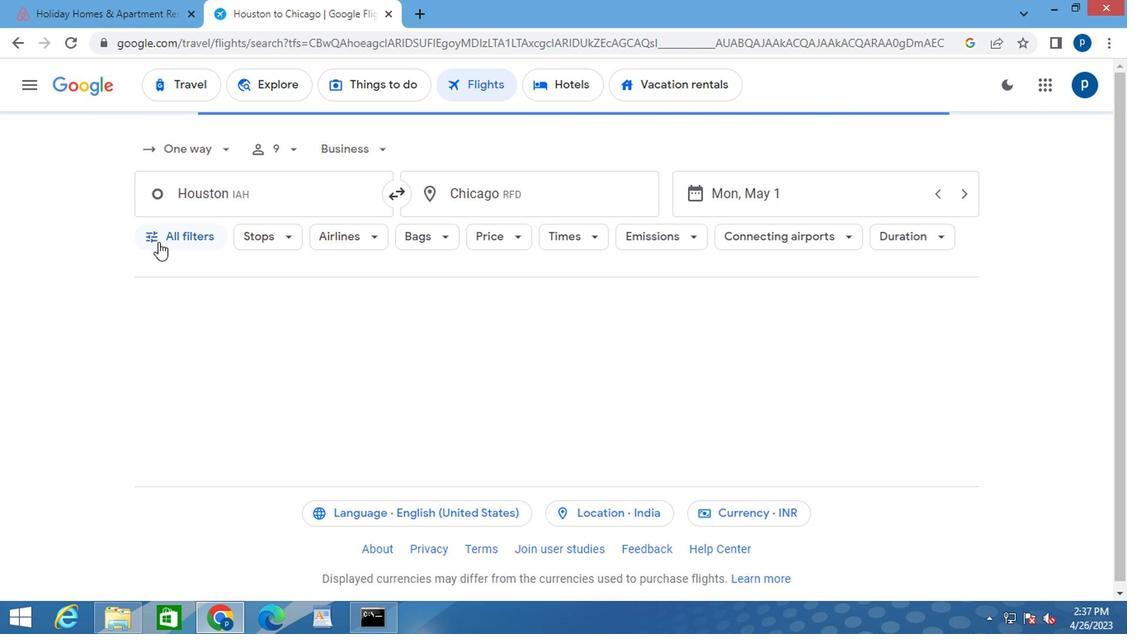 
Action: Mouse moved to (317, 442)
Screenshot: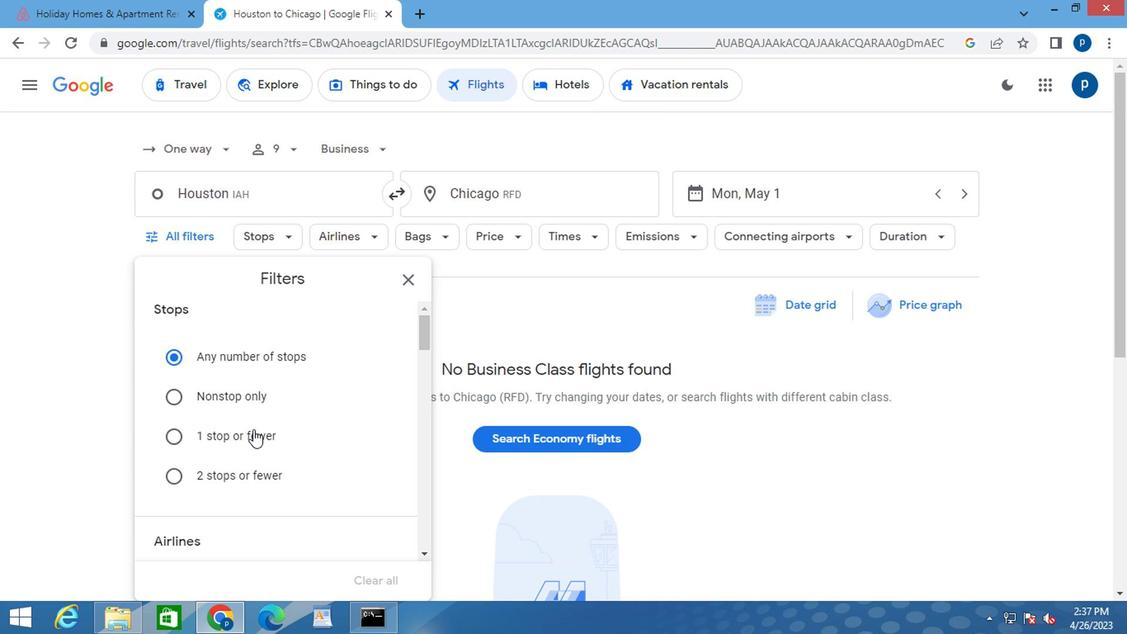 
Action: Mouse scrolled (317, 442) with delta (0, 0)
Screenshot: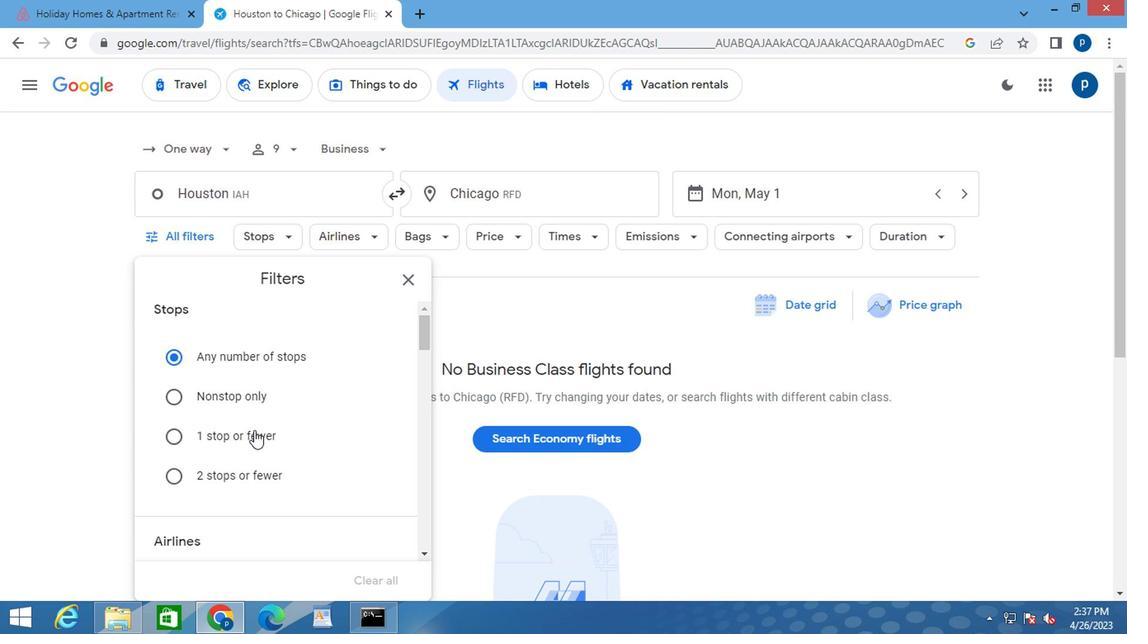 
Action: Mouse moved to (317, 442)
Screenshot: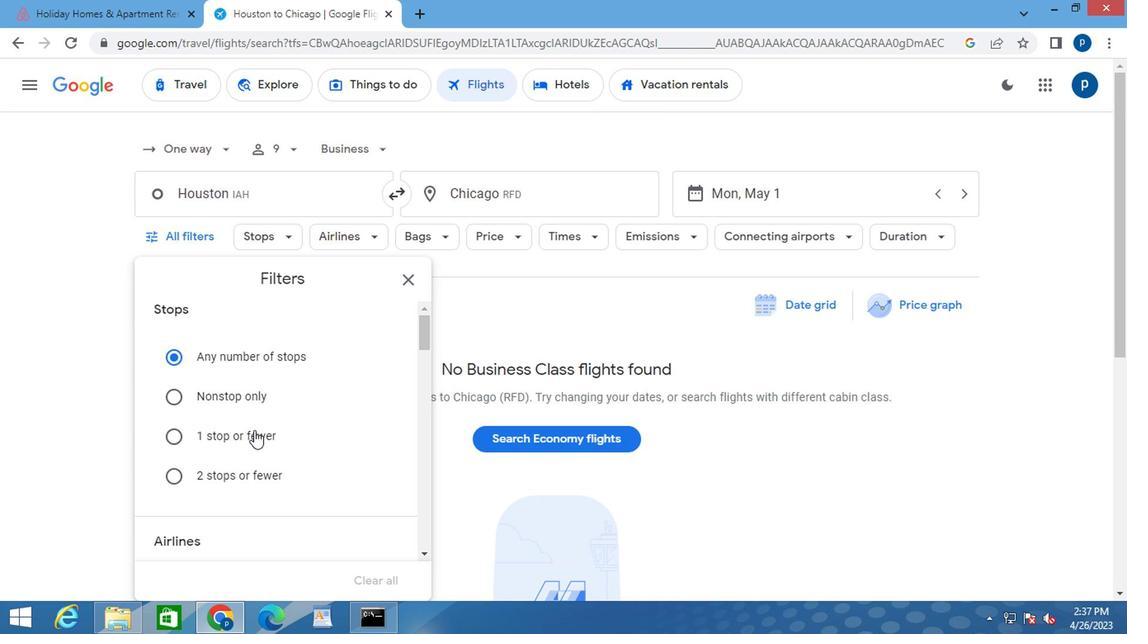 
Action: Mouse scrolled (317, 442) with delta (0, 0)
Screenshot: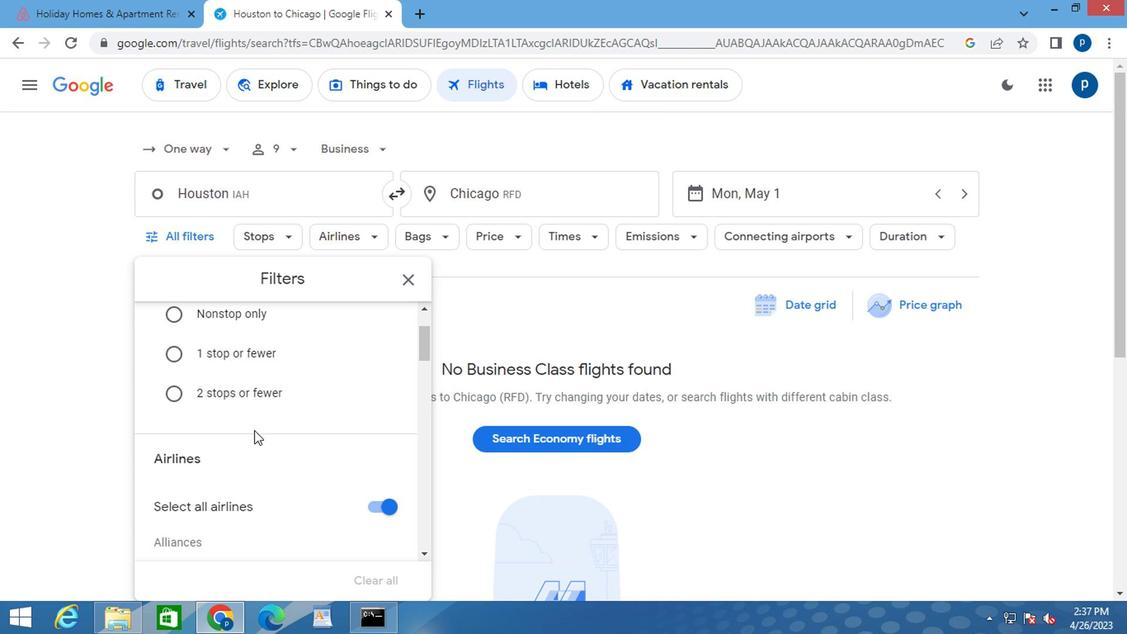 
Action: Mouse scrolled (317, 442) with delta (0, 0)
Screenshot: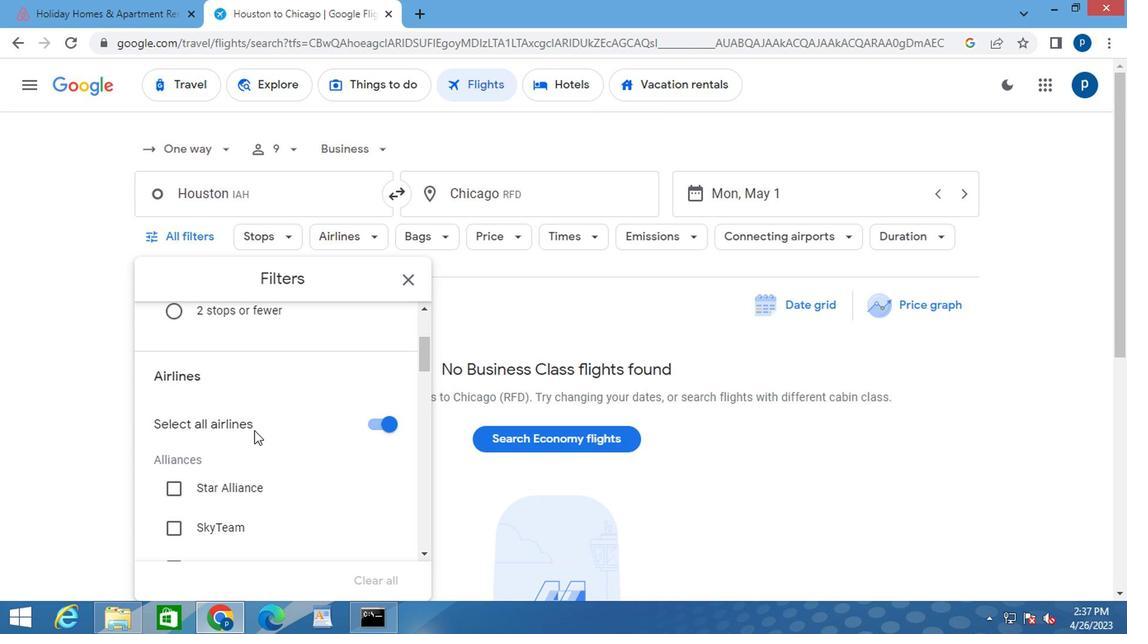 
Action: Mouse scrolled (317, 442) with delta (0, 0)
Screenshot: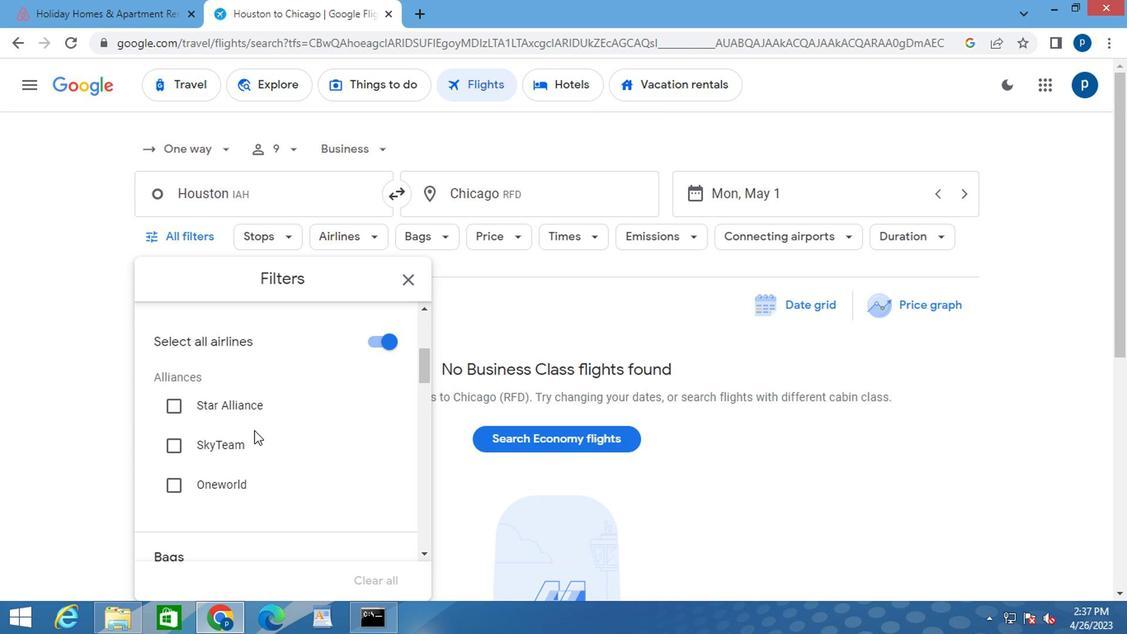 
Action: Mouse scrolled (317, 442) with delta (0, 0)
Screenshot: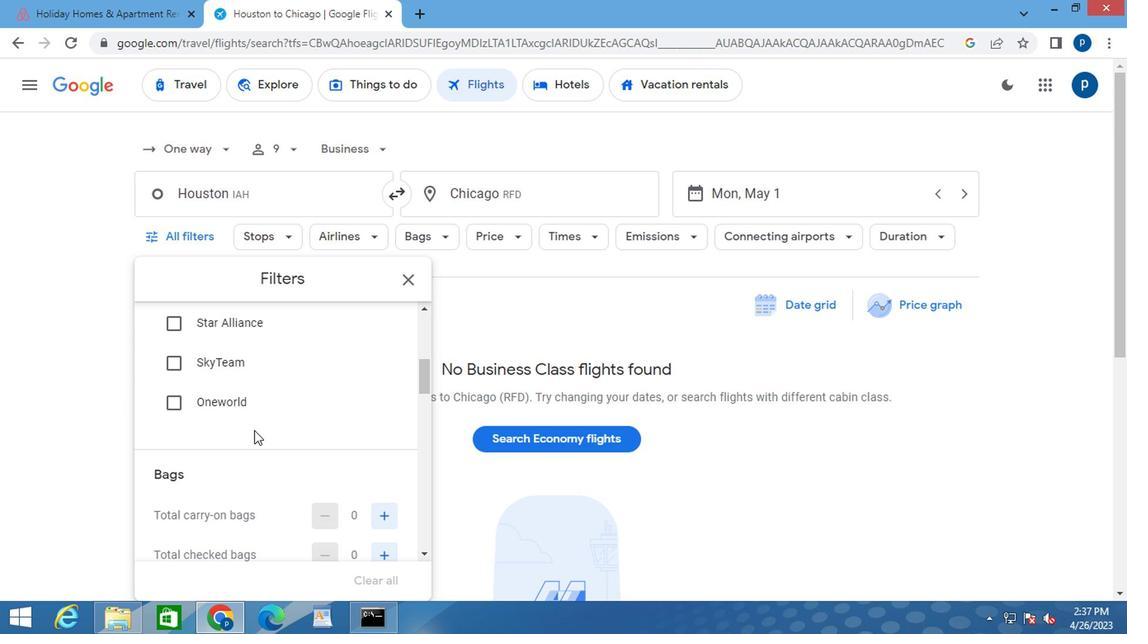 
Action: Mouse moved to (408, 471)
Screenshot: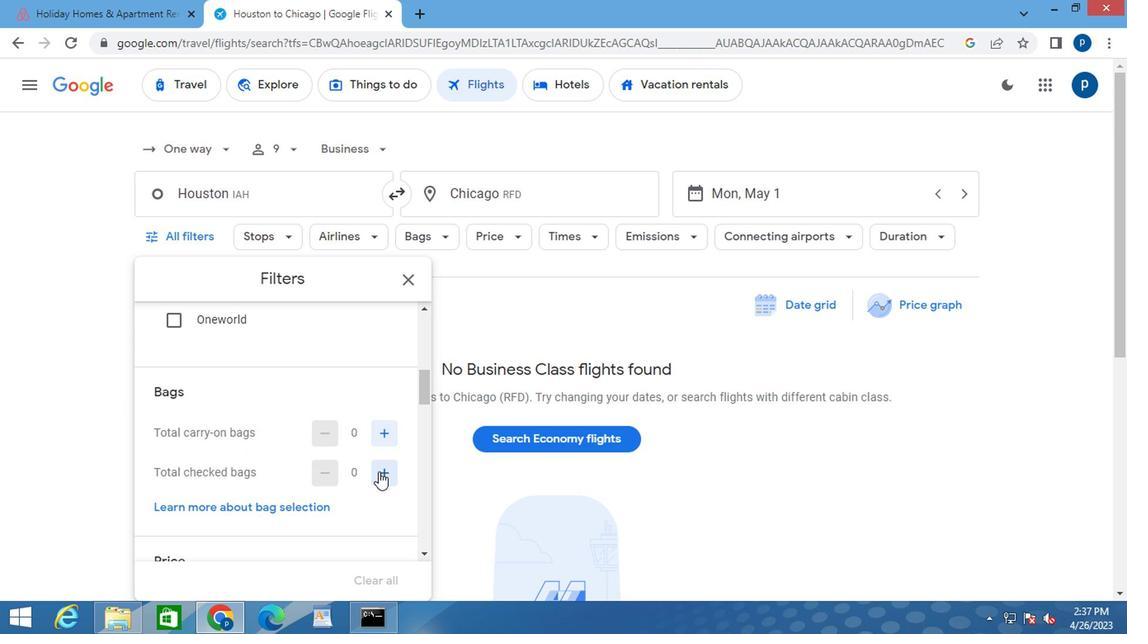 
Action: Mouse pressed left at (408, 471)
Screenshot: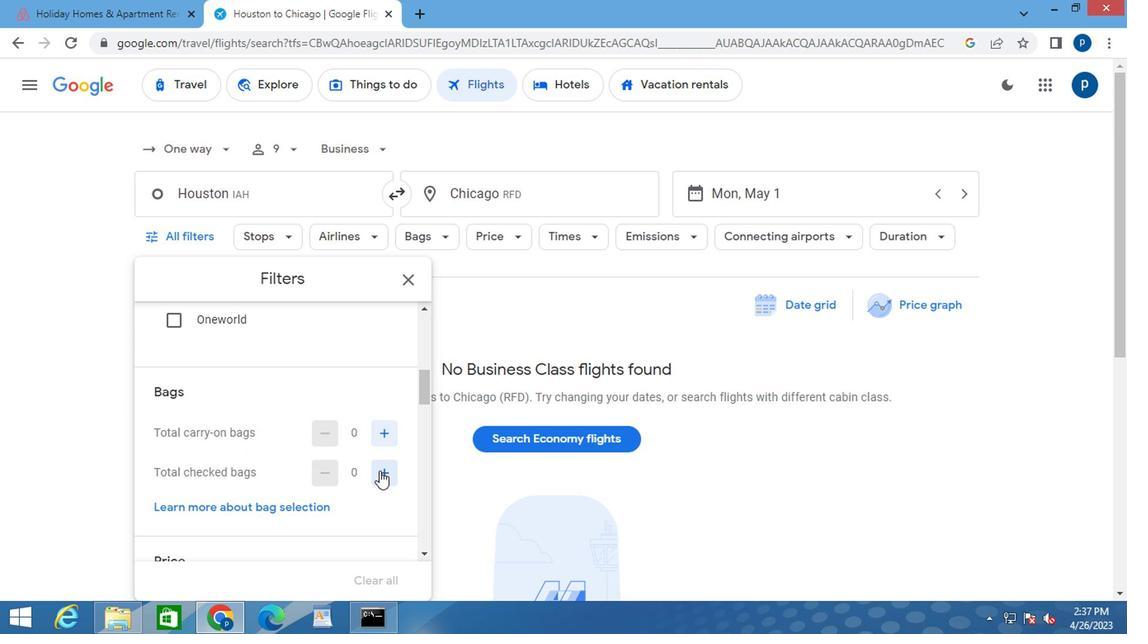 
Action: Mouse pressed left at (408, 471)
Screenshot: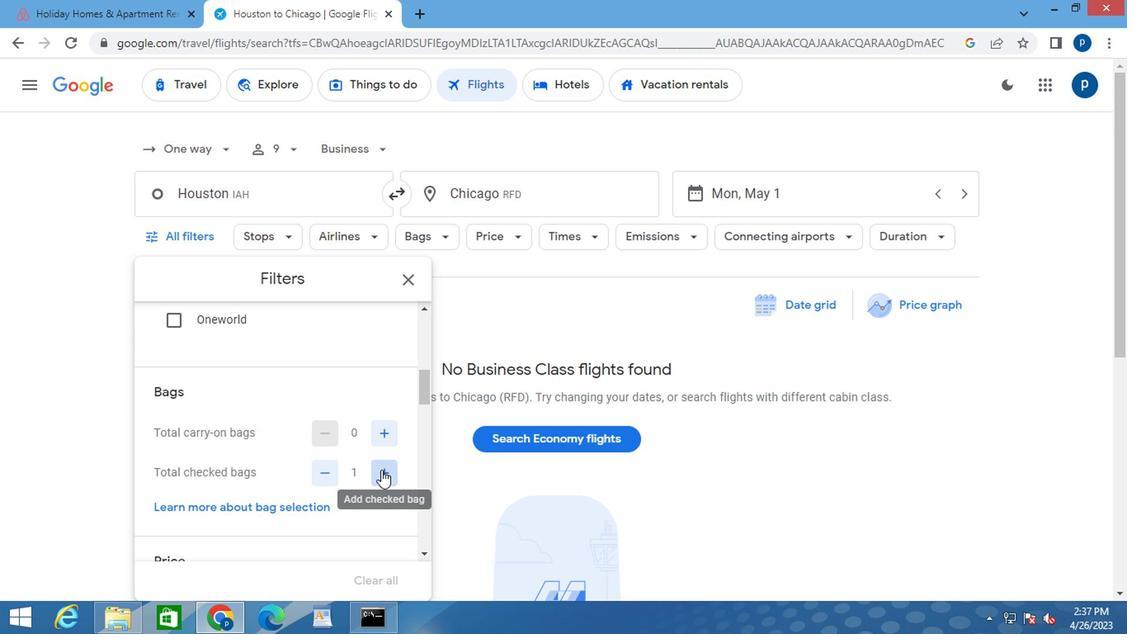 
Action: Mouse pressed left at (408, 471)
Screenshot: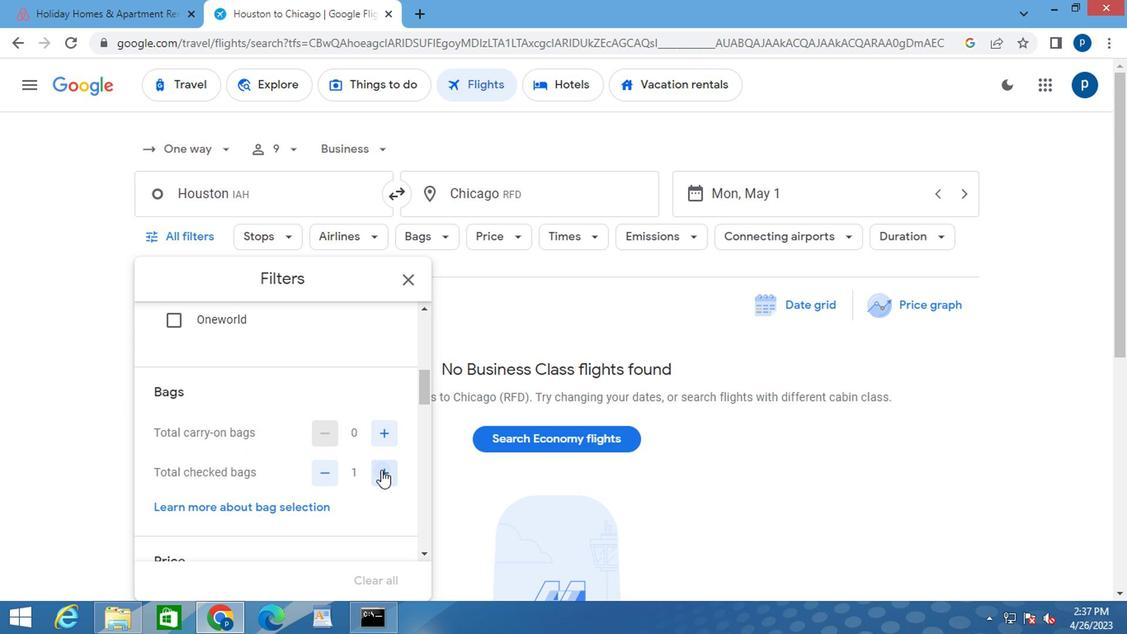 
Action: Mouse pressed left at (408, 471)
Screenshot: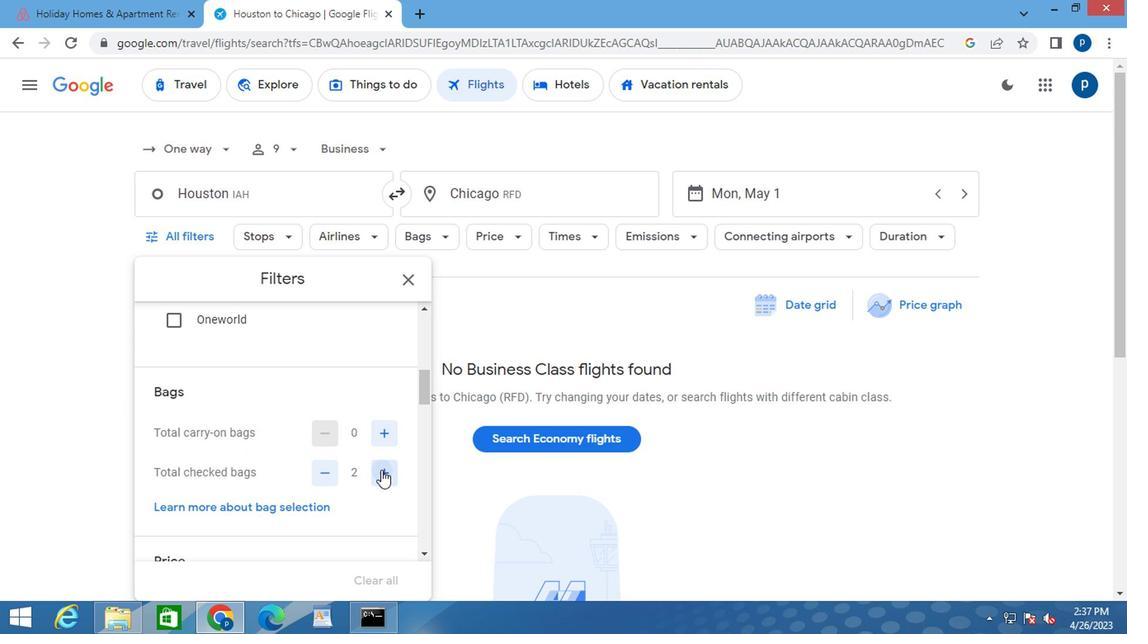 
Action: Mouse pressed left at (408, 471)
Screenshot: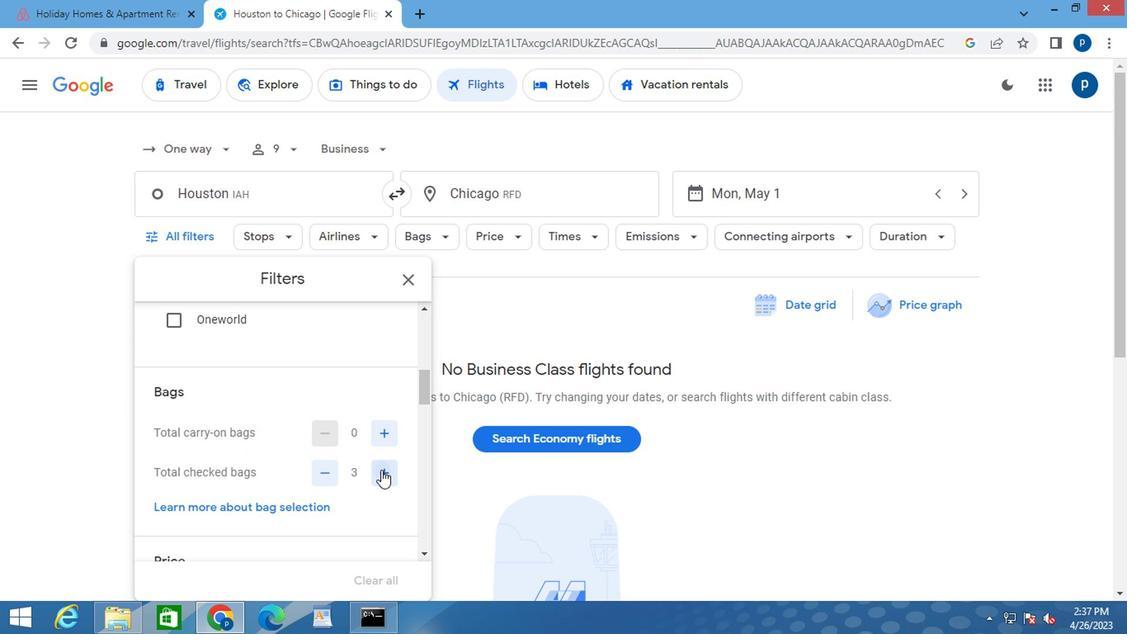 
Action: Mouse pressed left at (408, 471)
Screenshot: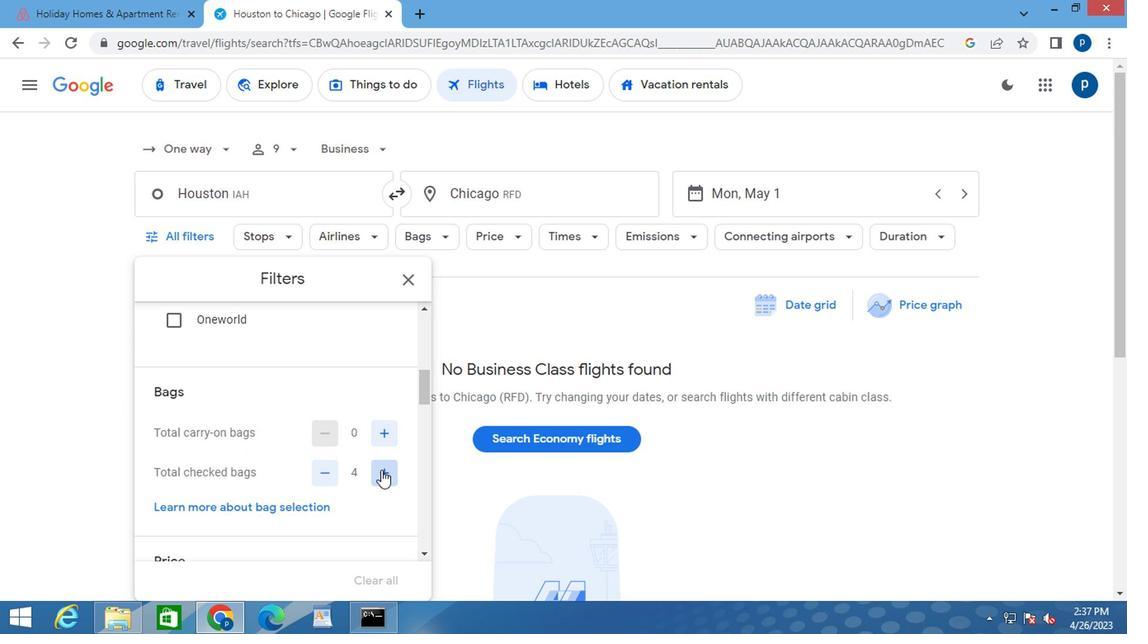 
Action: Mouse pressed left at (408, 471)
Screenshot: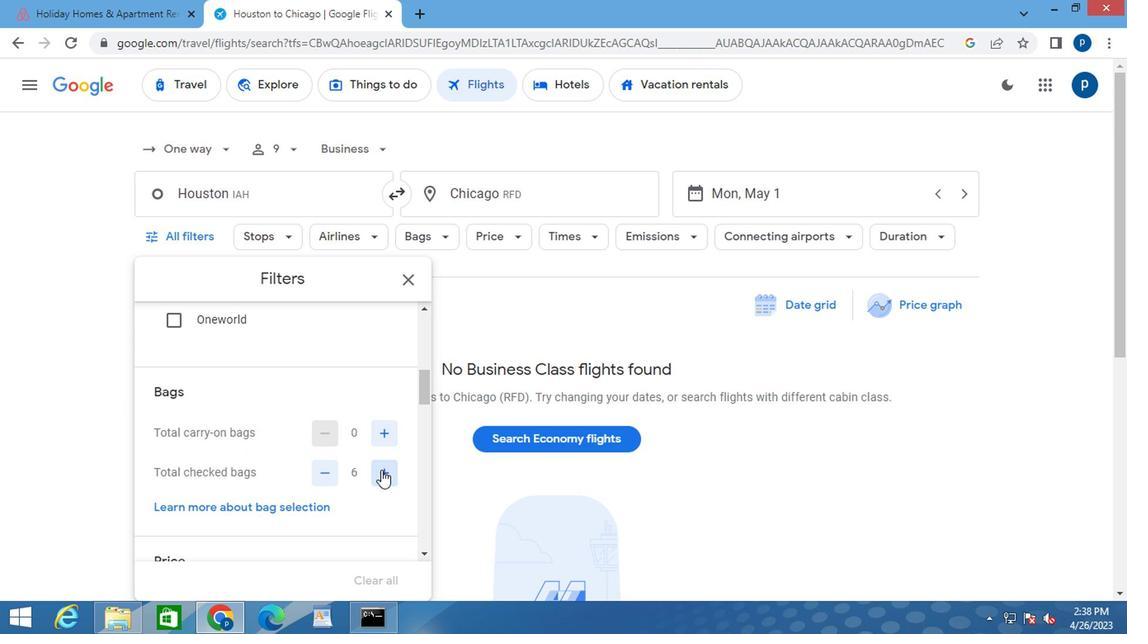
Action: Mouse pressed left at (408, 471)
Screenshot: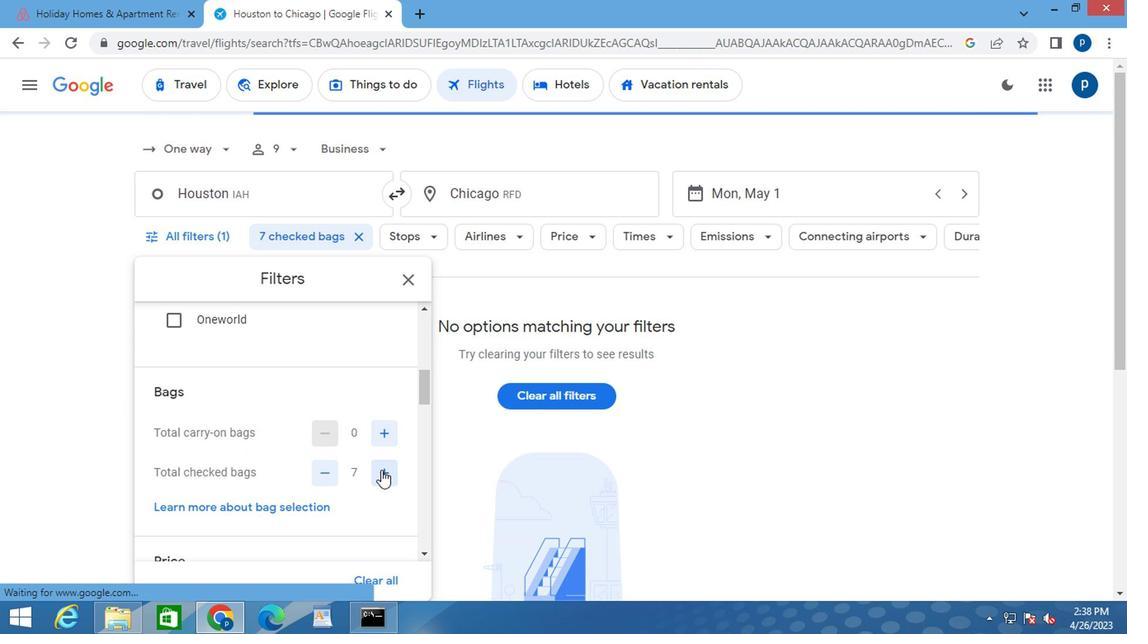 
Action: Mouse moved to (370, 472)
Screenshot: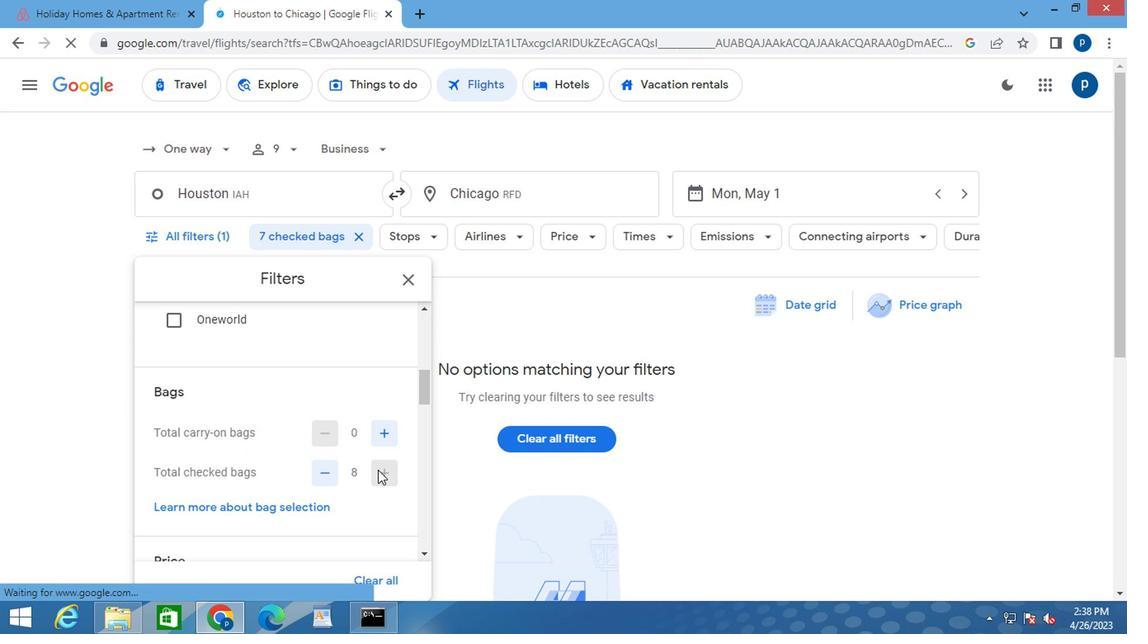 
Action: Mouse scrolled (370, 471) with delta (0, 0)
Screenshot: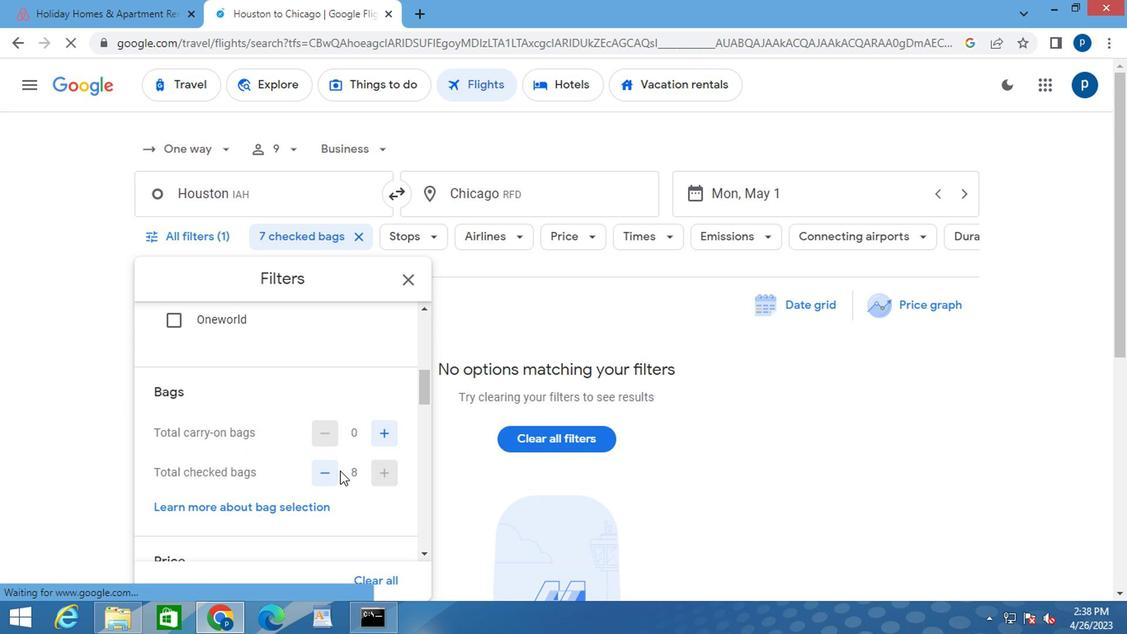 
Action: Mouse moved to (398, 499)
Screenshot: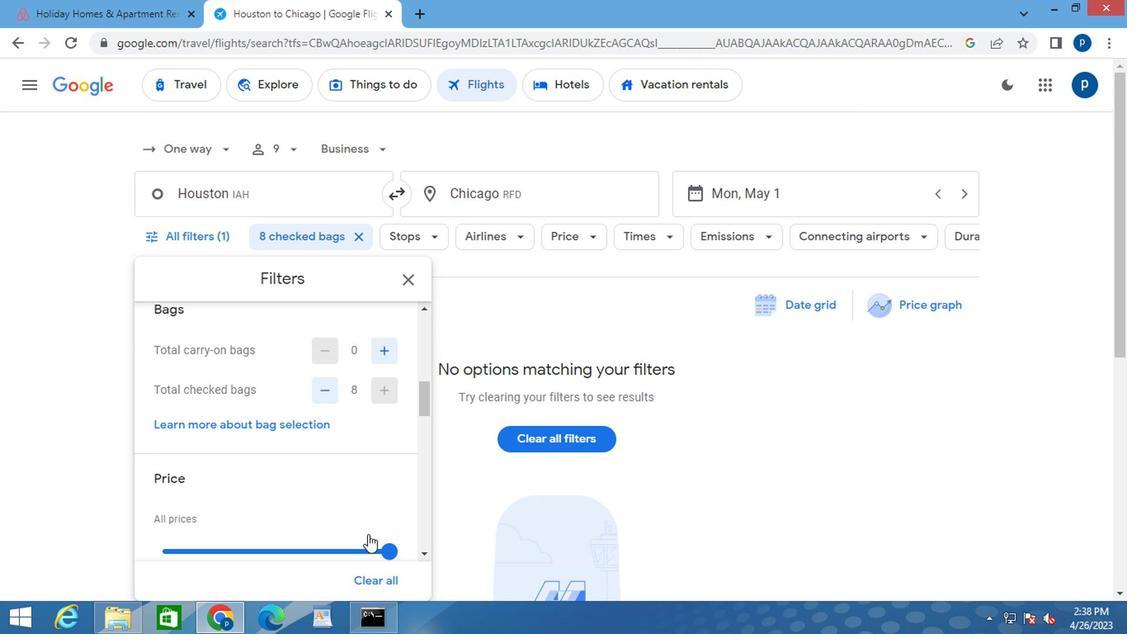 
Action: Mouse scrolled (398, 499) with delta (0, 0)
Screenshot: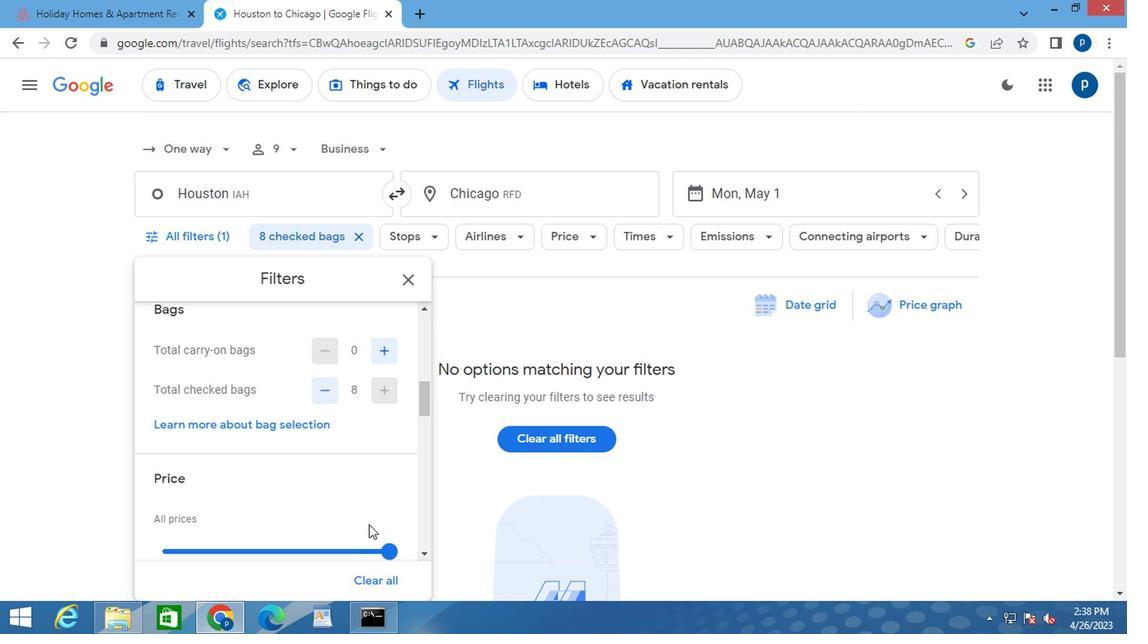 
Action: Mouse moved to (411, 475)
Screenshot: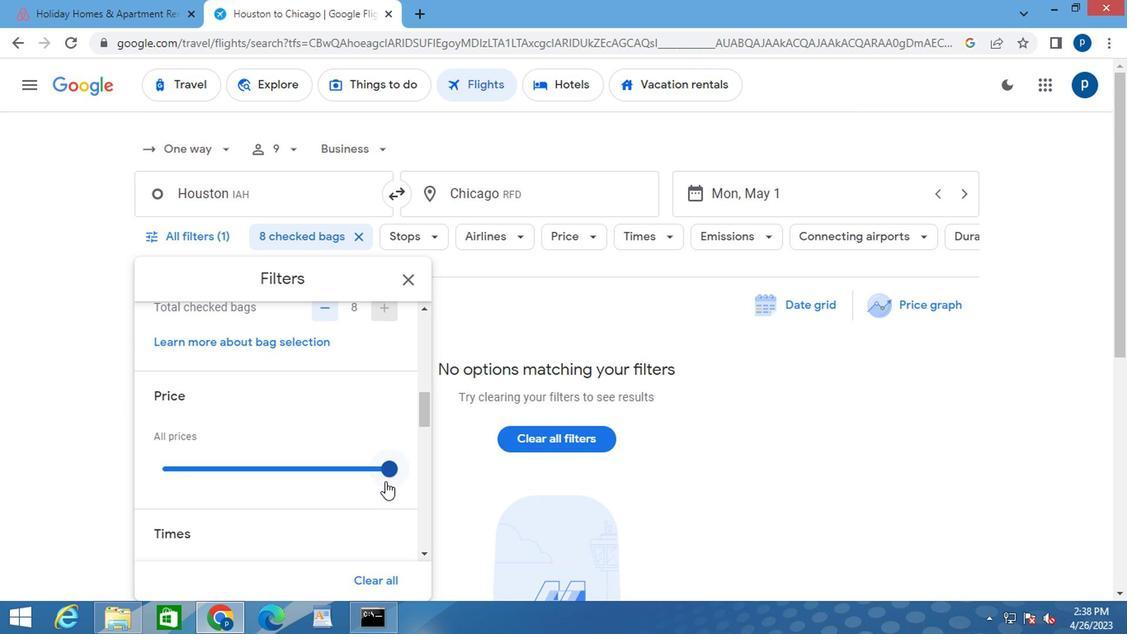 
Action: Mouse pressed left at (411, 475)
Screenshot: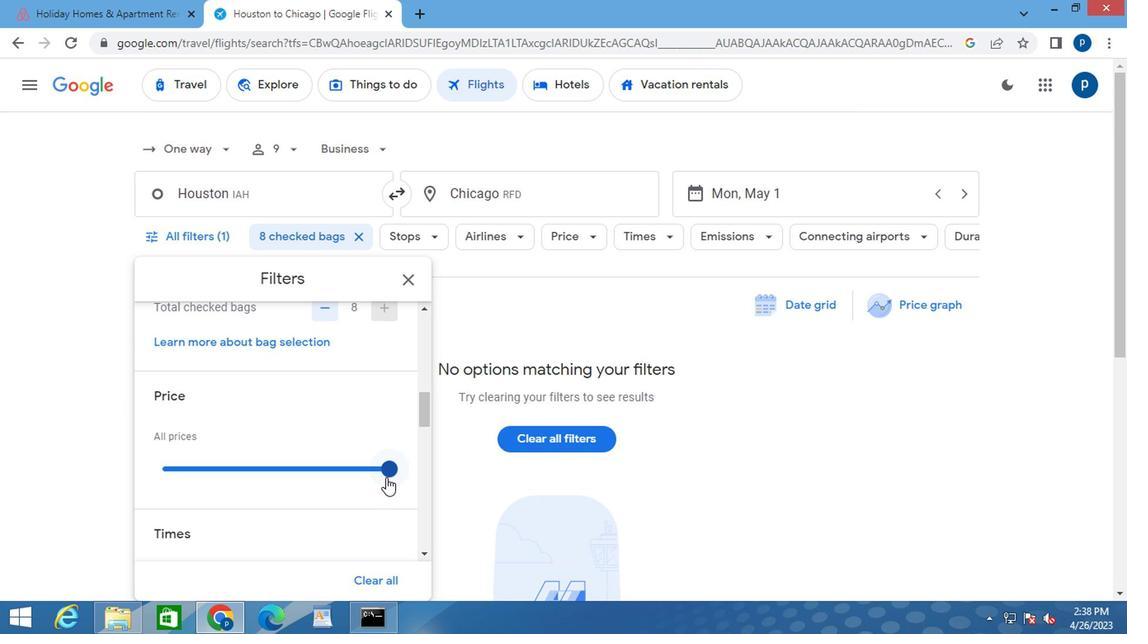 
Action: Mouse moved to (380, 476)
Screenshot: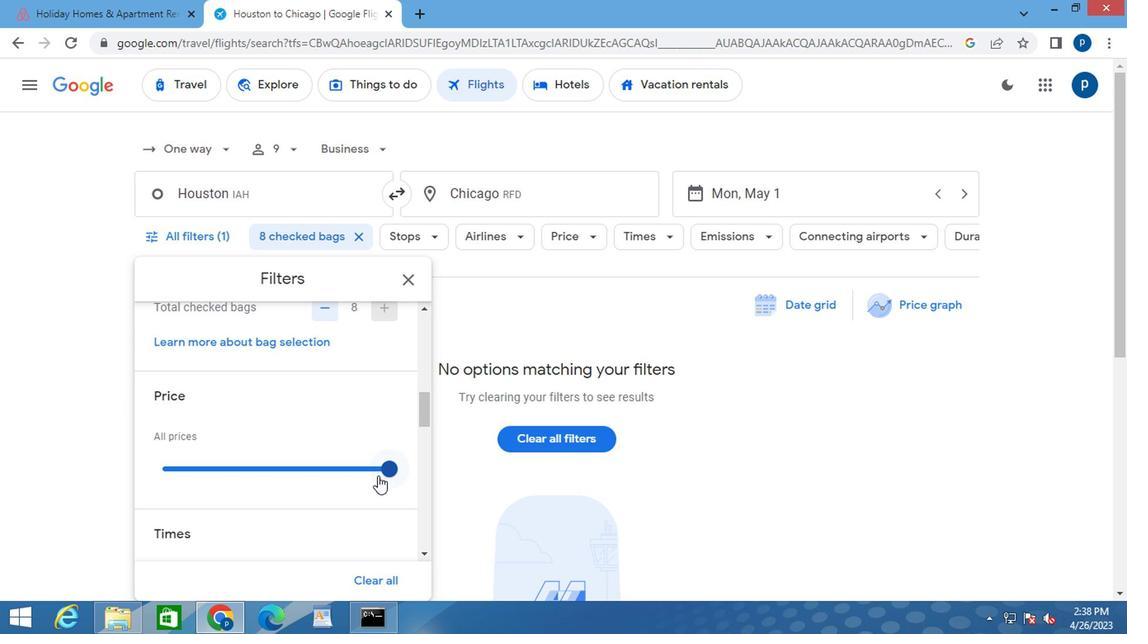 
Action: Mouse scrolled (380, 475) with delta (0, 0)
Screenshot: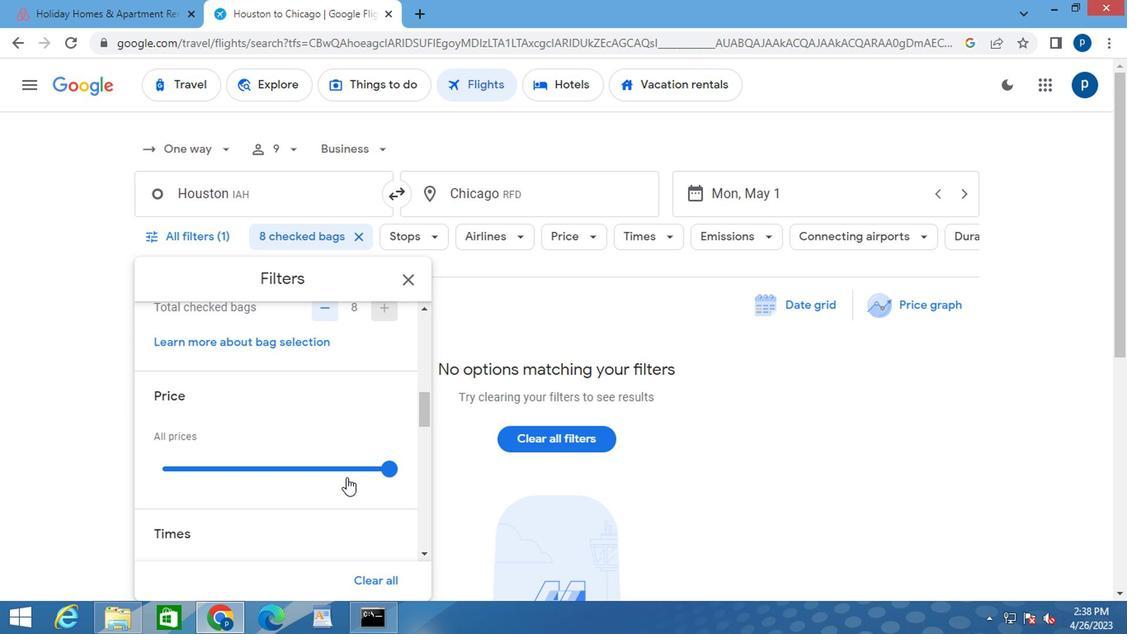 
Action: Mouse scrolled (380, 475) with delta (0, 0)
Screenshot: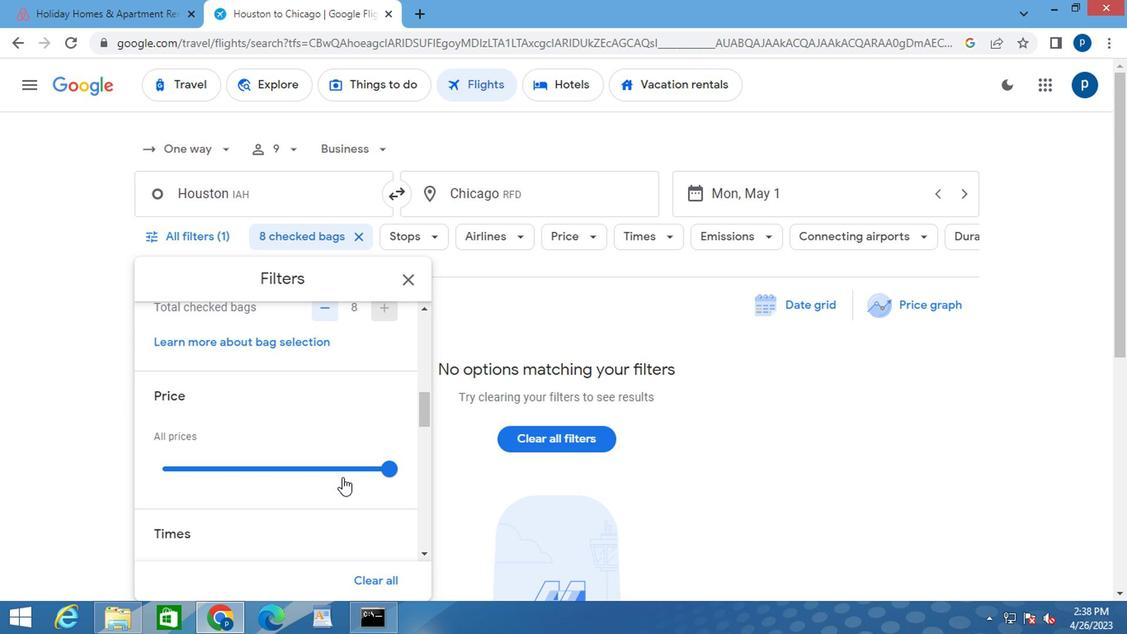 
Action: Mouse moved to (254, 488)
Screenshot: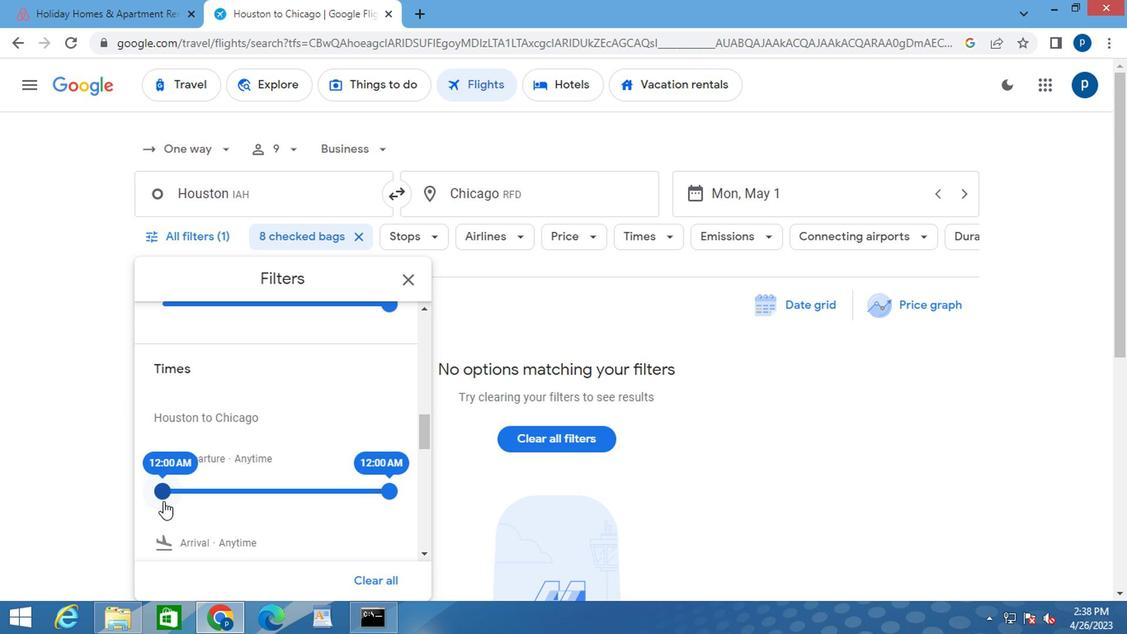 
Action: Mouse pressed left at (254, 488)
Screenshot: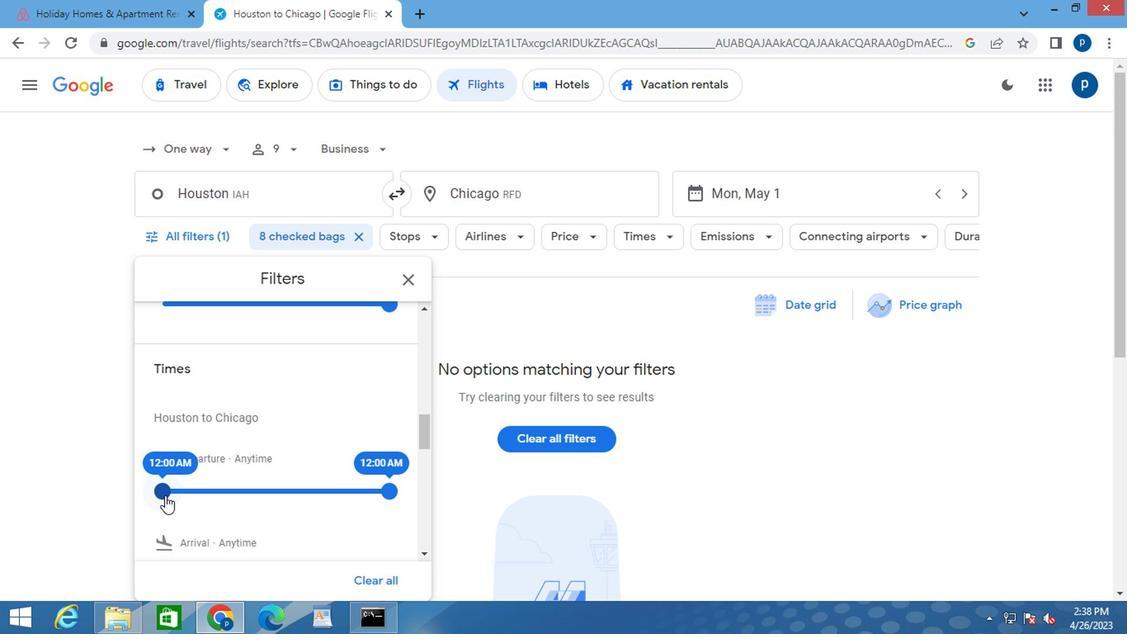
Action: Mouse moved to (414, 484)
Screenshot: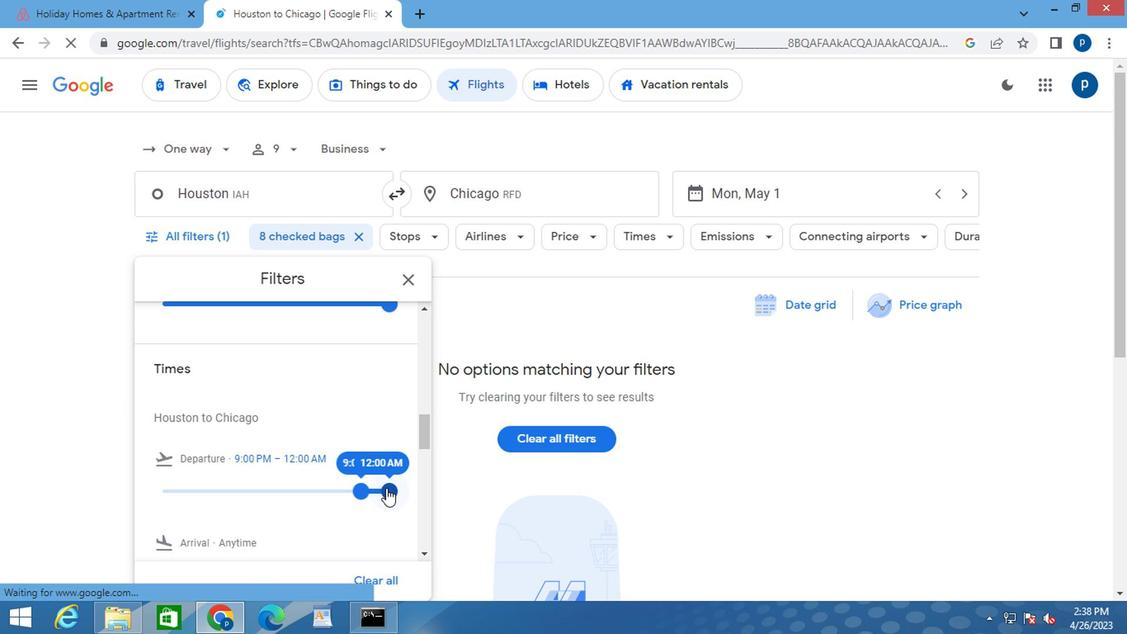 
Action: Mouse pressed left at (414, 484)
Screenshot: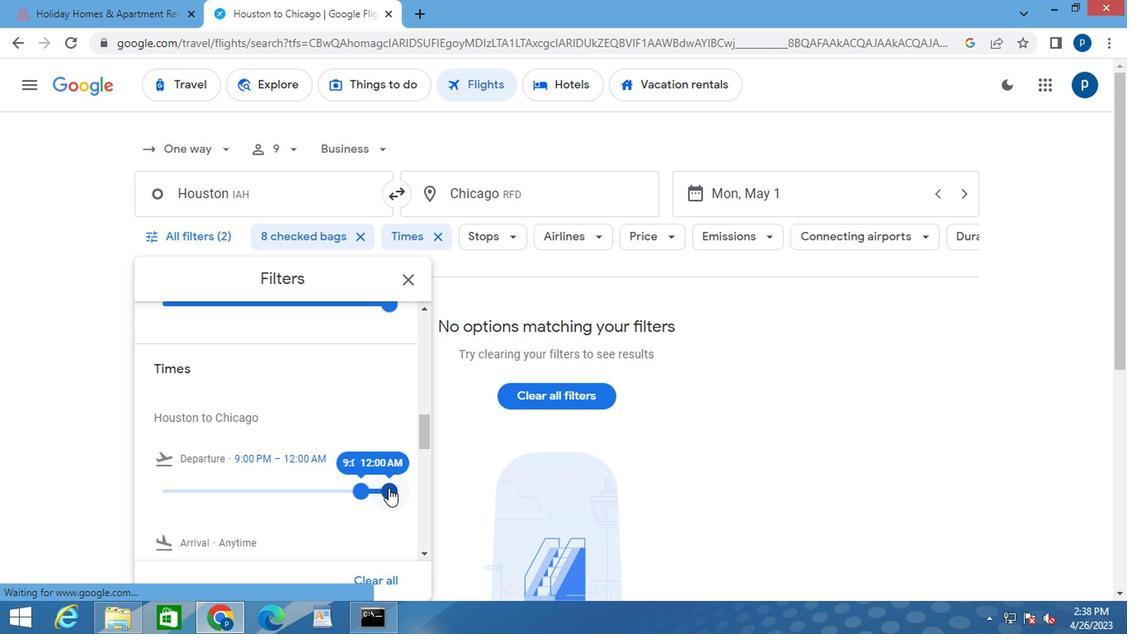 
Action: Mouse moved to (423, 333)
Screenshot: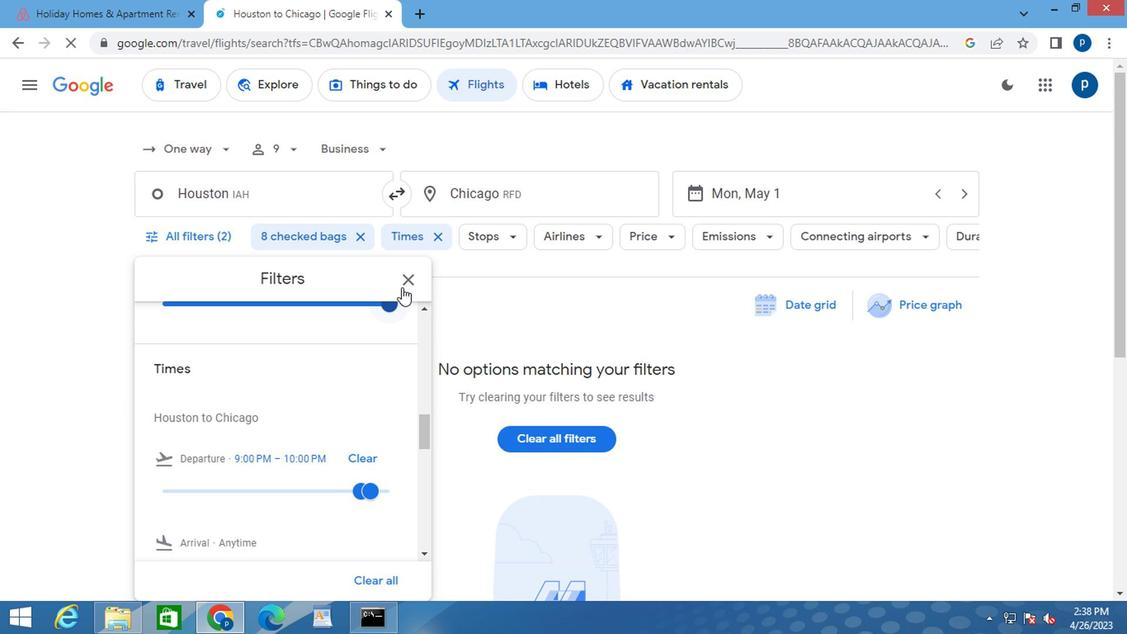 
Action: Mouse pressed left at (423, 333)
Screenshot: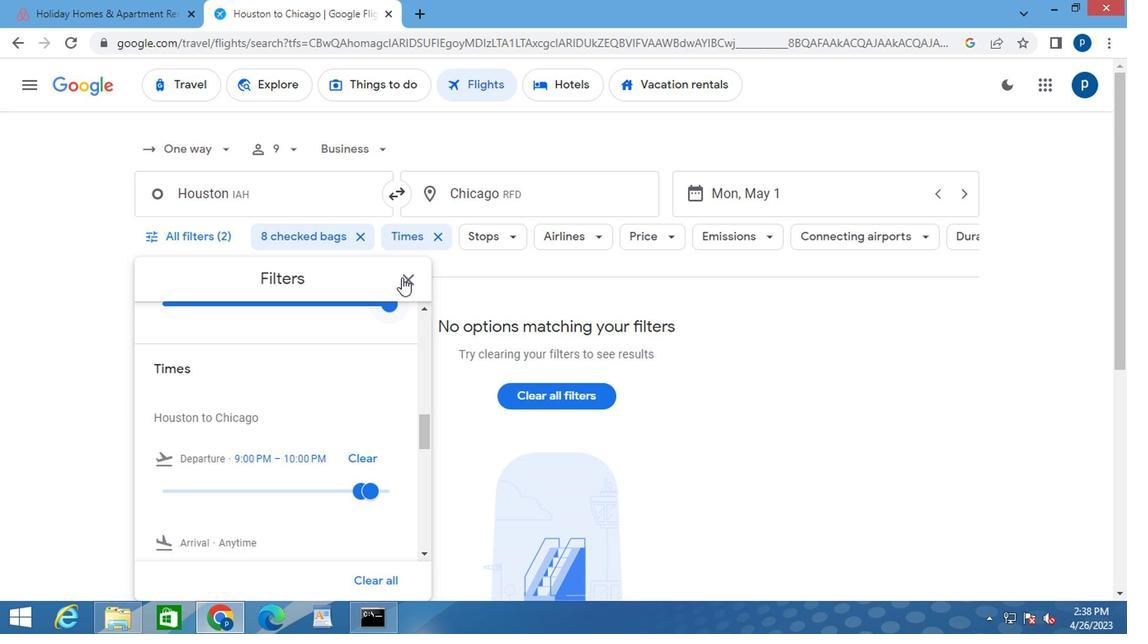 
